 Task: Create a rule when a start date Less than 1 hours from now is set on a card by anyone.
Action: Mouse moved to (1029, 100)
Screenshot: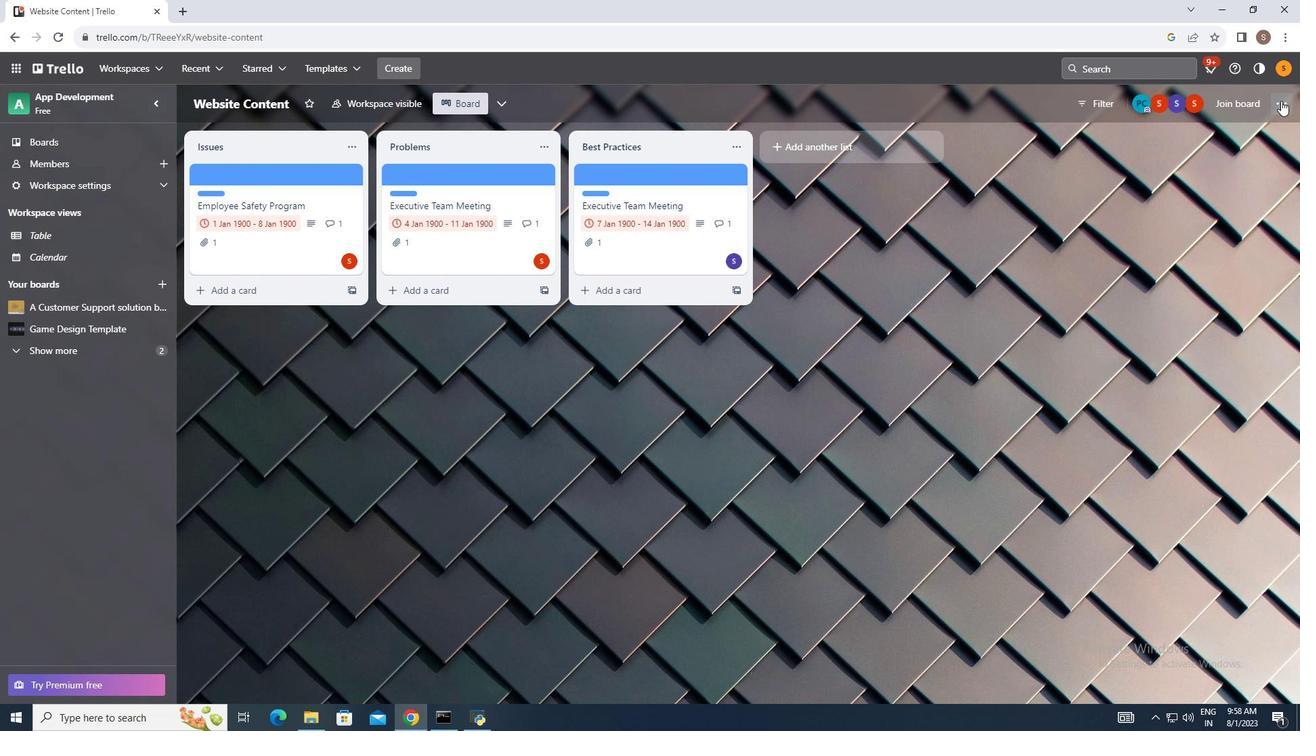 
Action: Mouse pressed left at (1029, 100)
Screenshot: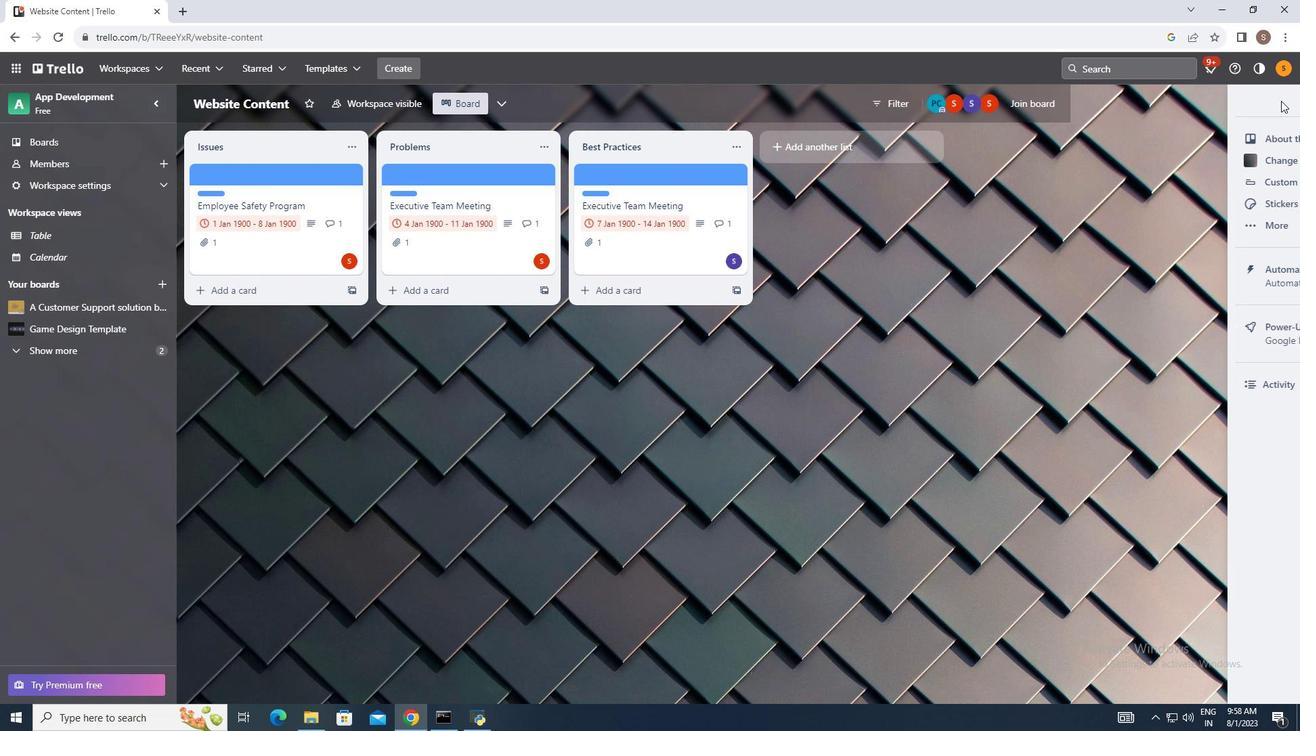 
Action: Mouse moved to (967, 264)
Screenshot: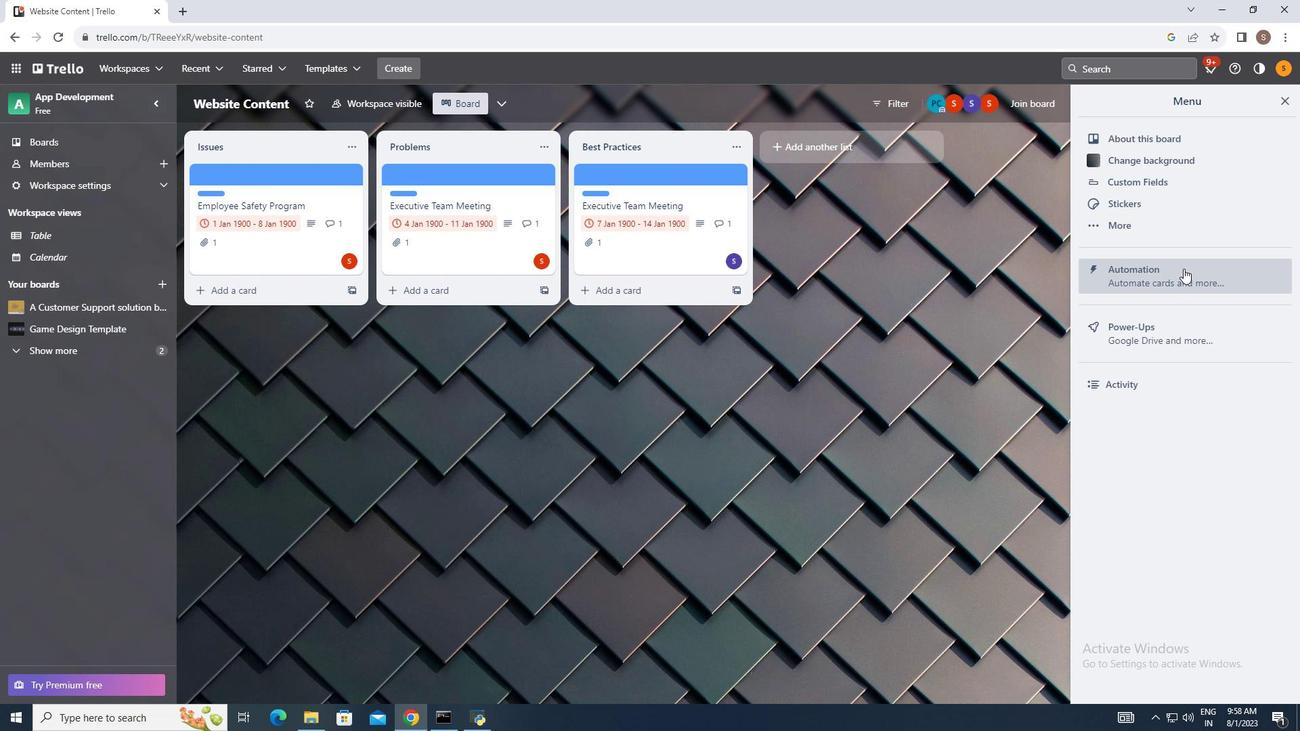
Action: Mouse pressed left at (967, 264)
Screenshot: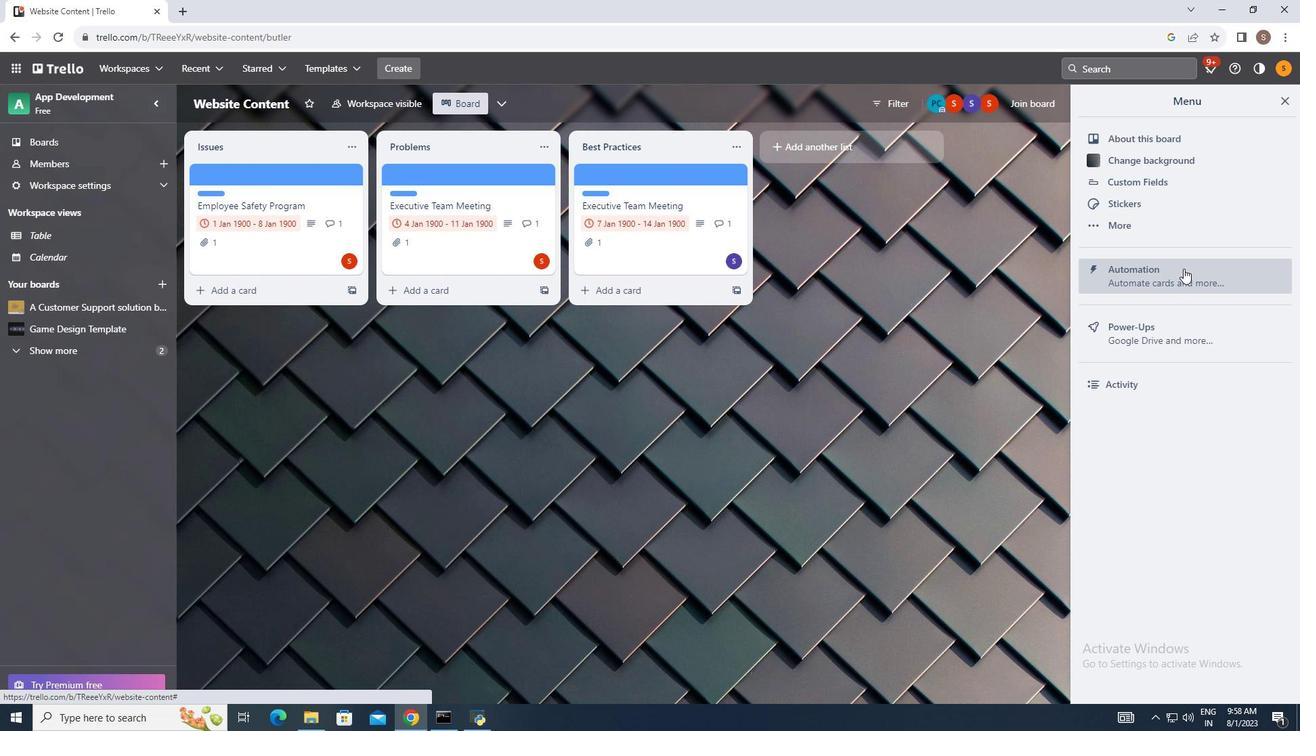 
Action: Mouse moved to (369, 218)
Screenshot: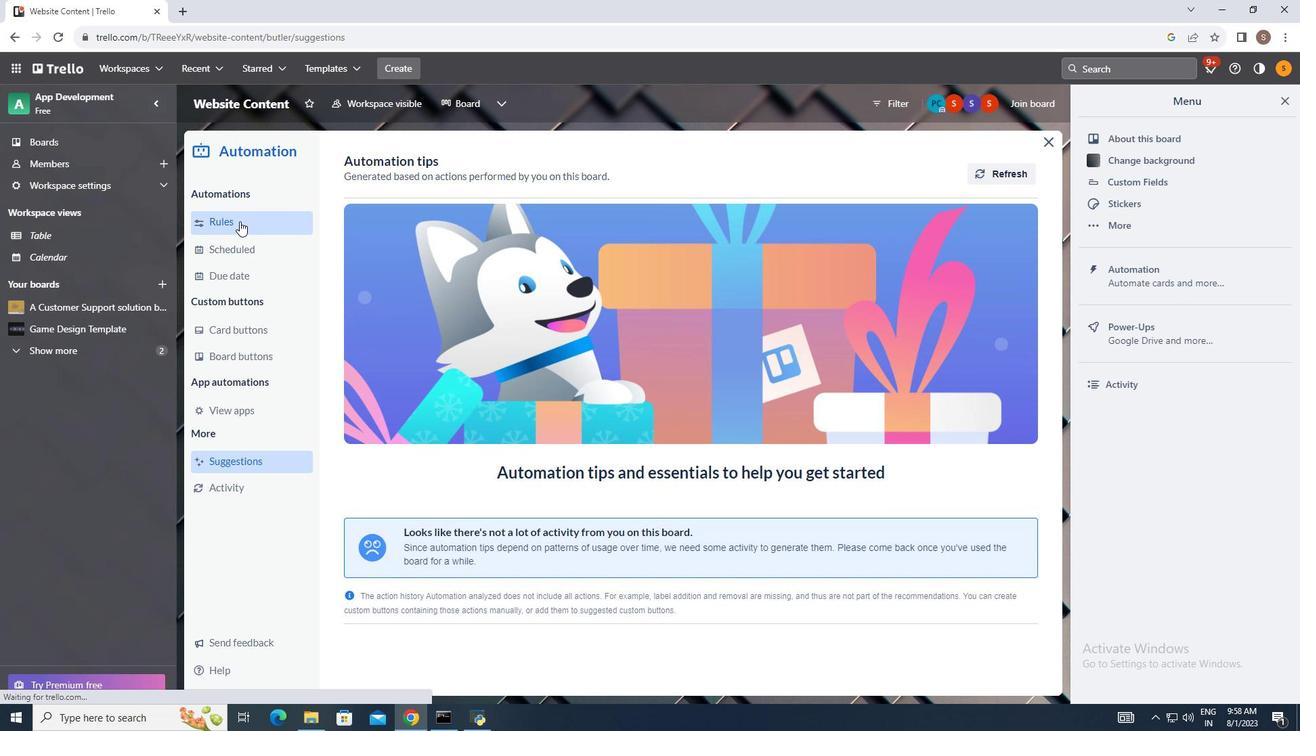 
Action: Mouse pressed left at (369, 218)
Screenshot: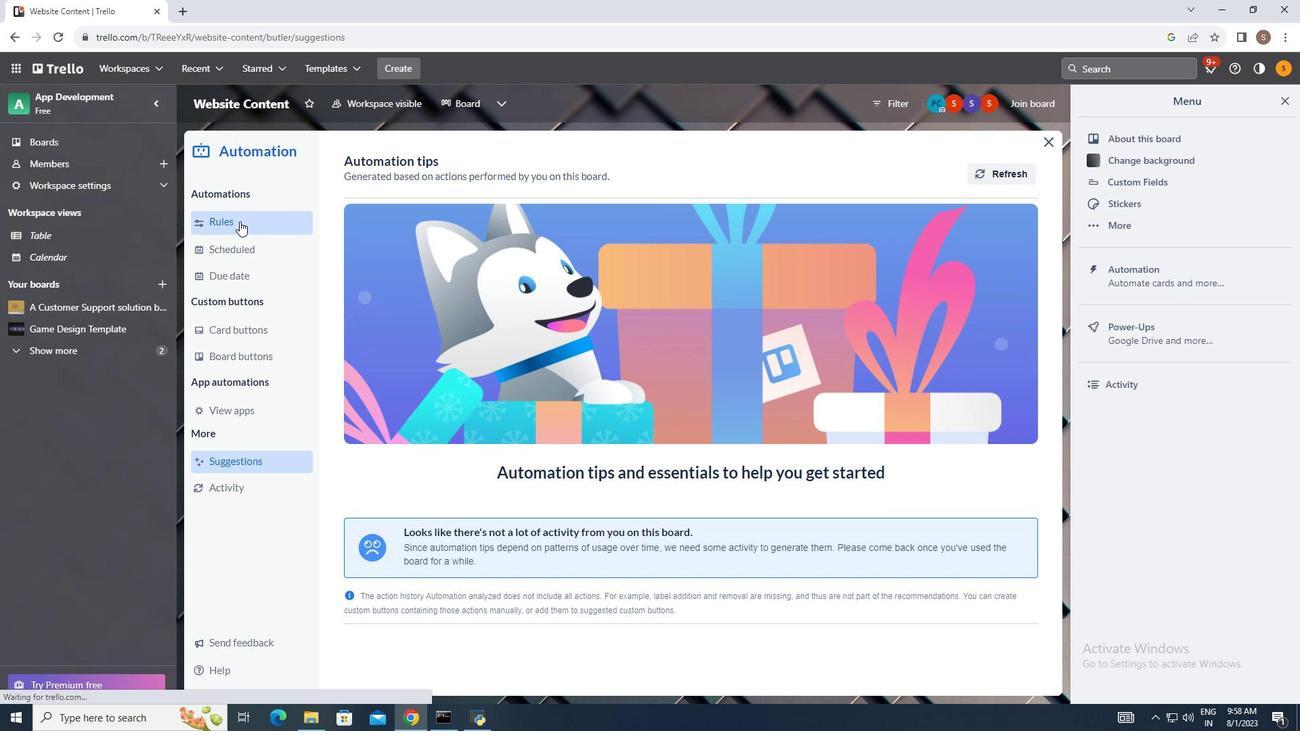 
Action: Mouse moved to (789, 159)
Screenshot: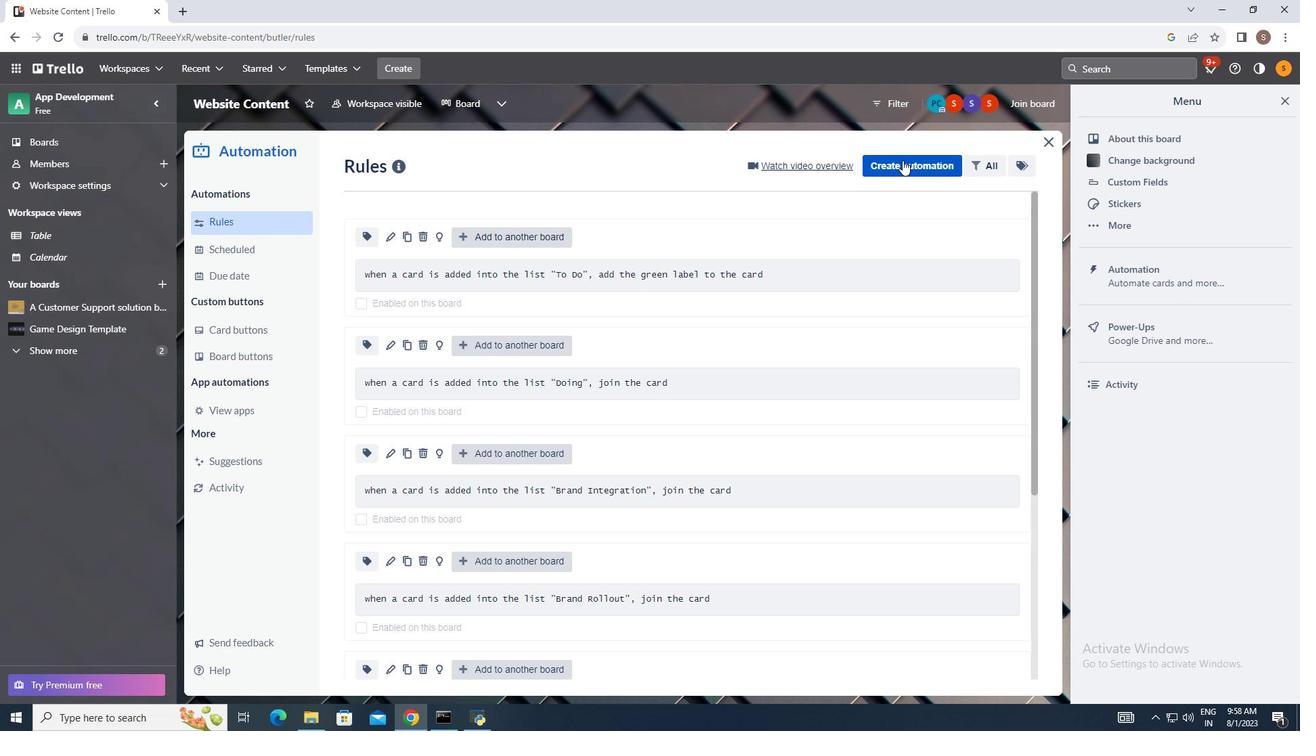 
Action: Mouse pressed left at (789, 159)
Screenshot: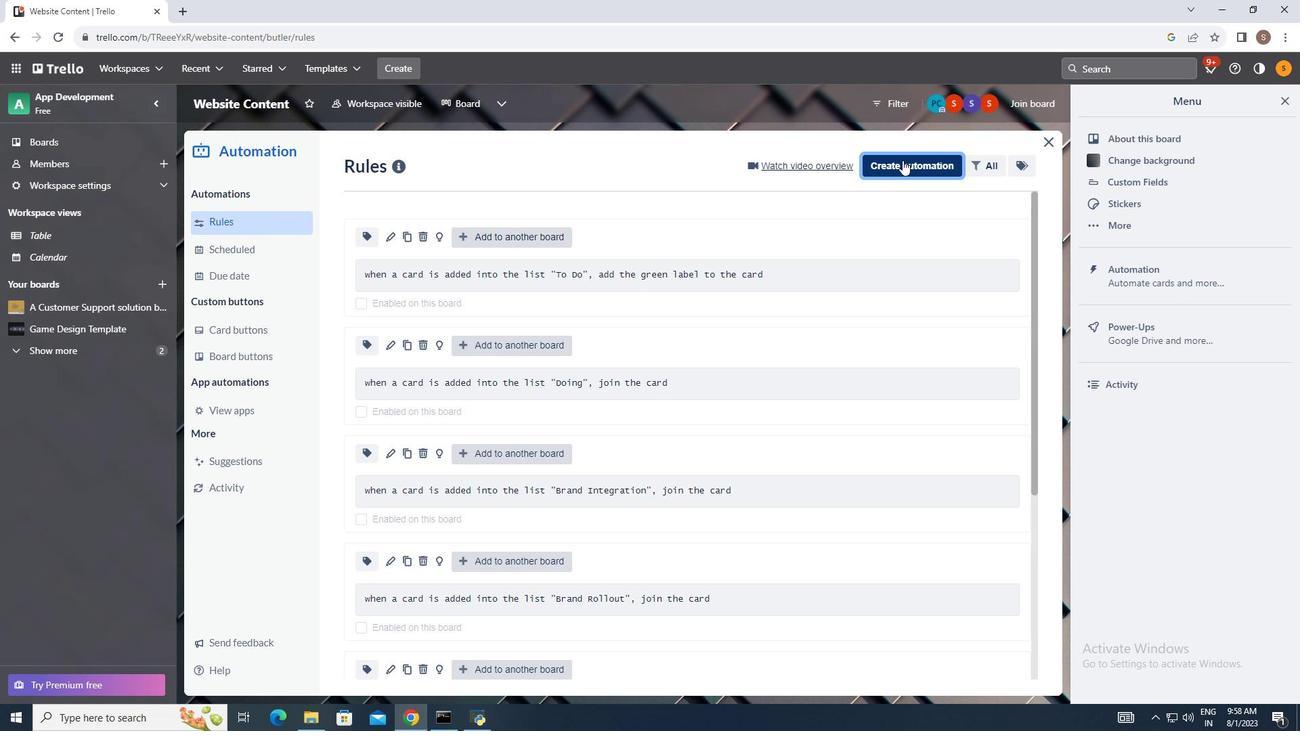 
Action: Mouse moved to (637, 294)
Screenshot: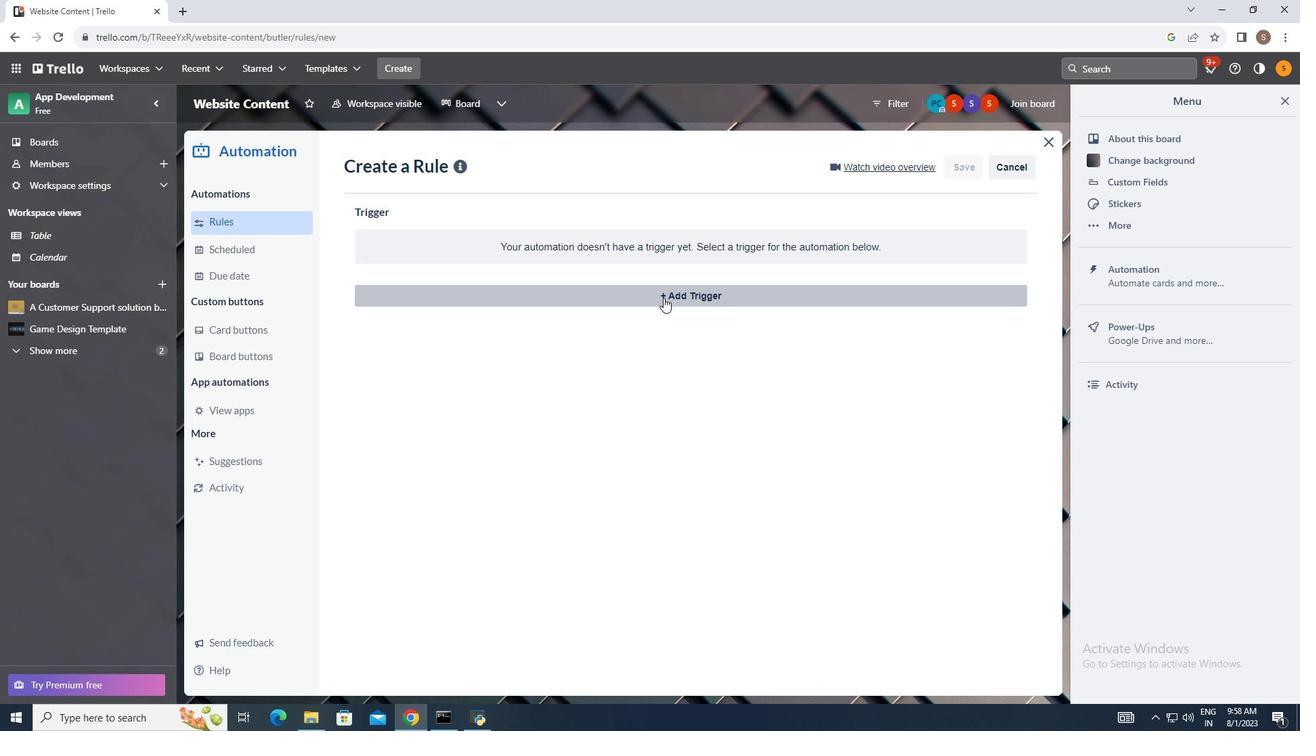 
Action: Mouse pressed left at (637, 294)
Screenshot: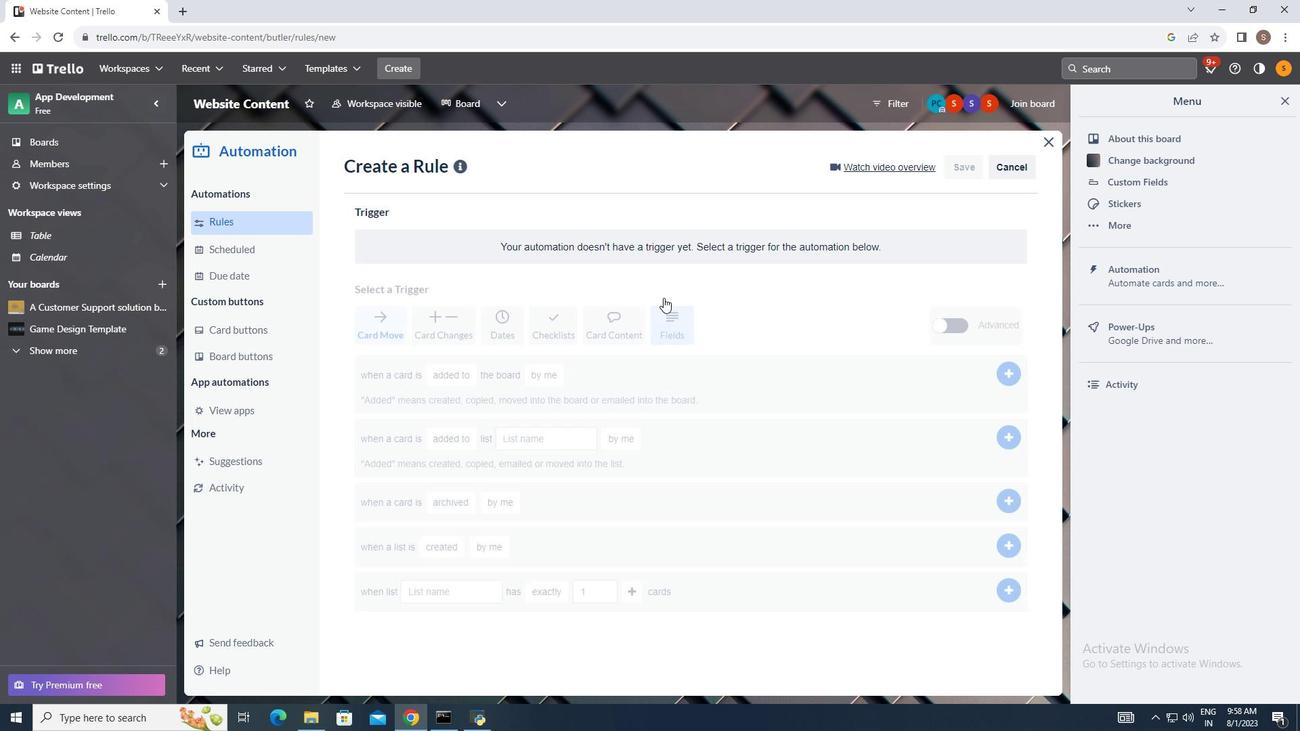 
Action: Mouse moved to (542, 334)
Screenshot: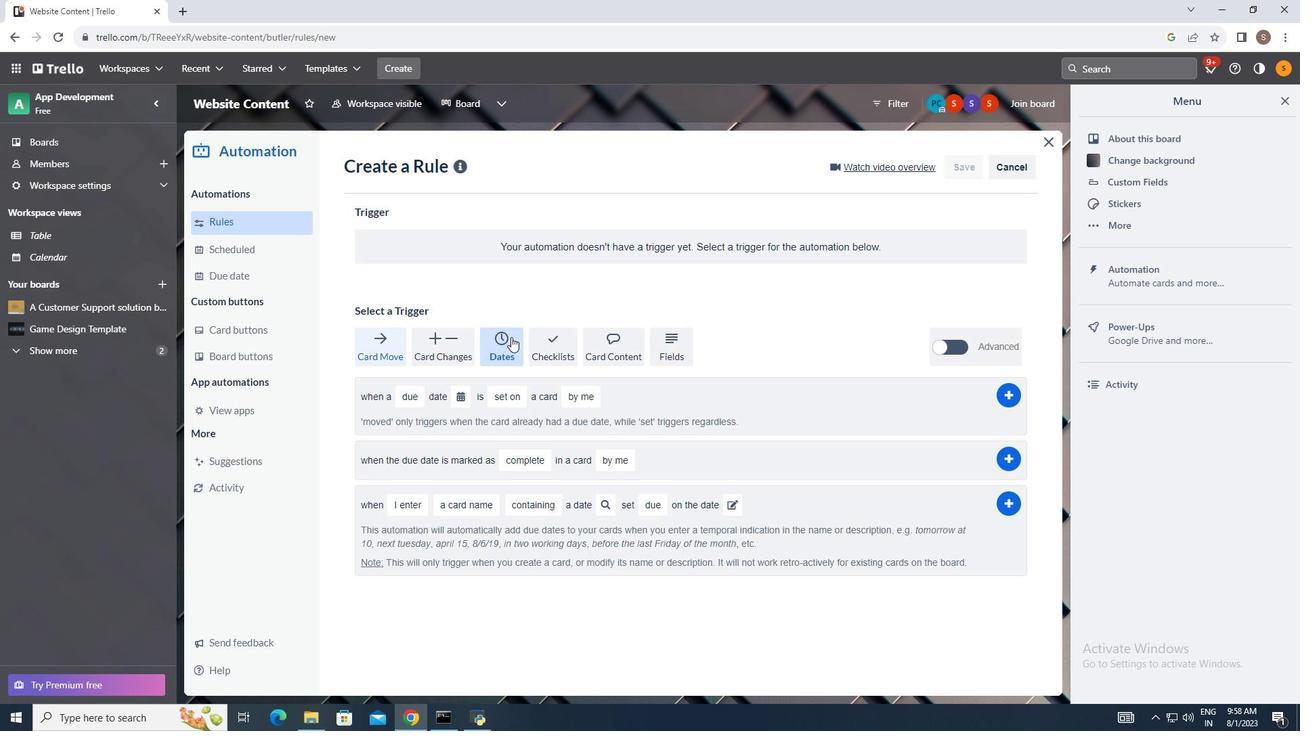 
Action: Mouse pressed left at (542, 334)
Screenshot: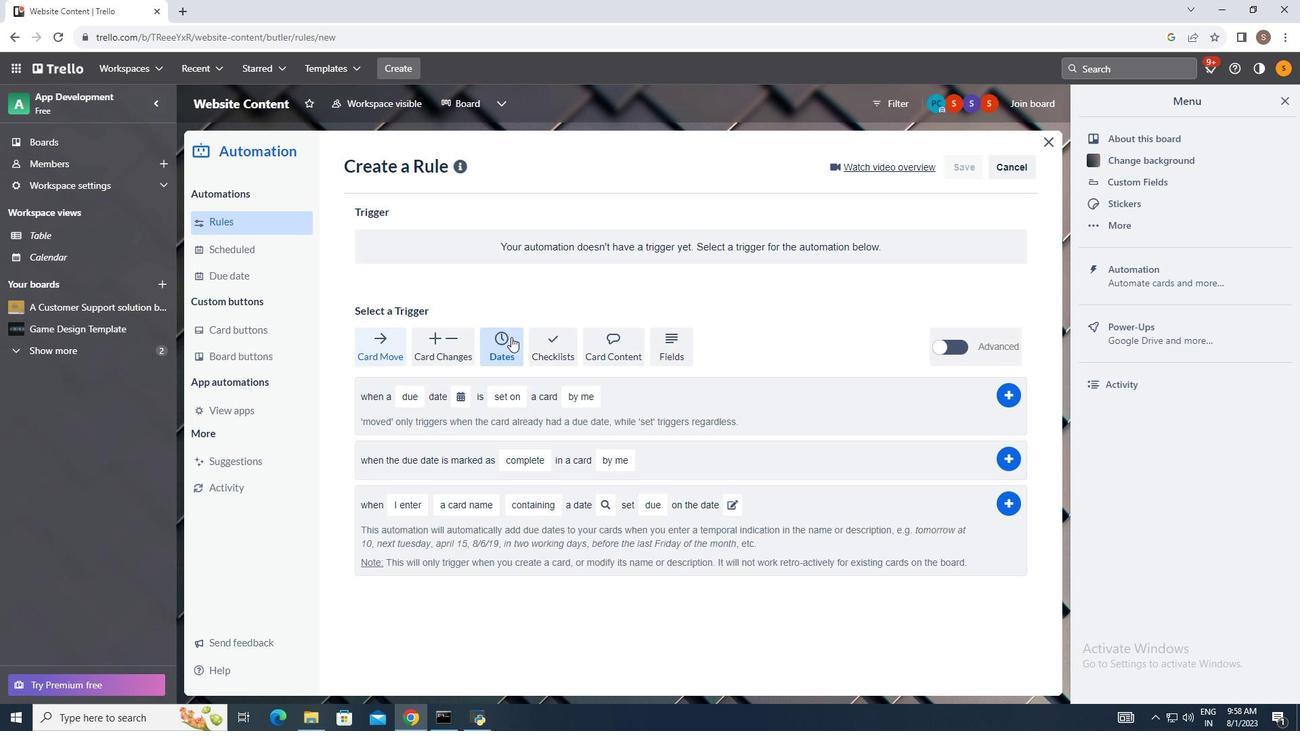 
Action: Mouse moved to (481, 383)
Screenshot: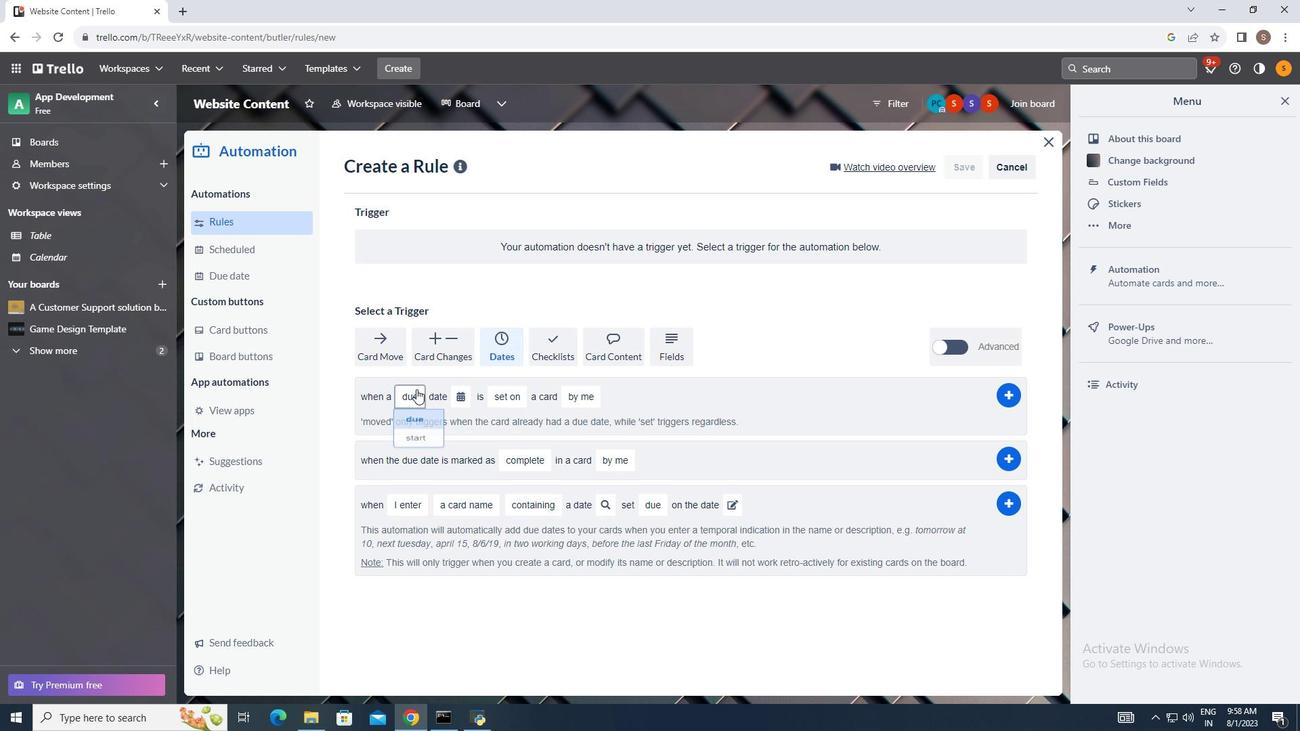 
Action: Mouse pressed left at (481, 383)
Screenshot: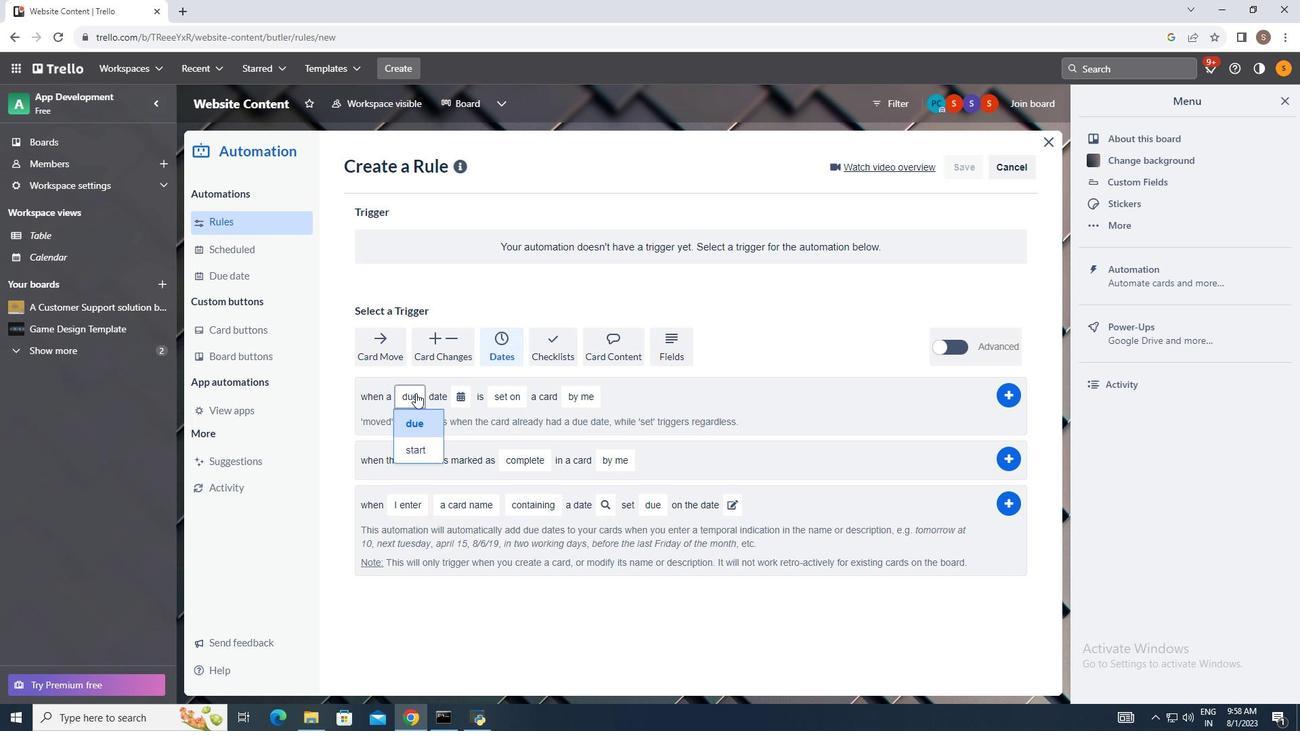 
Action: Mouse moved to (481, 439)
Screenshot: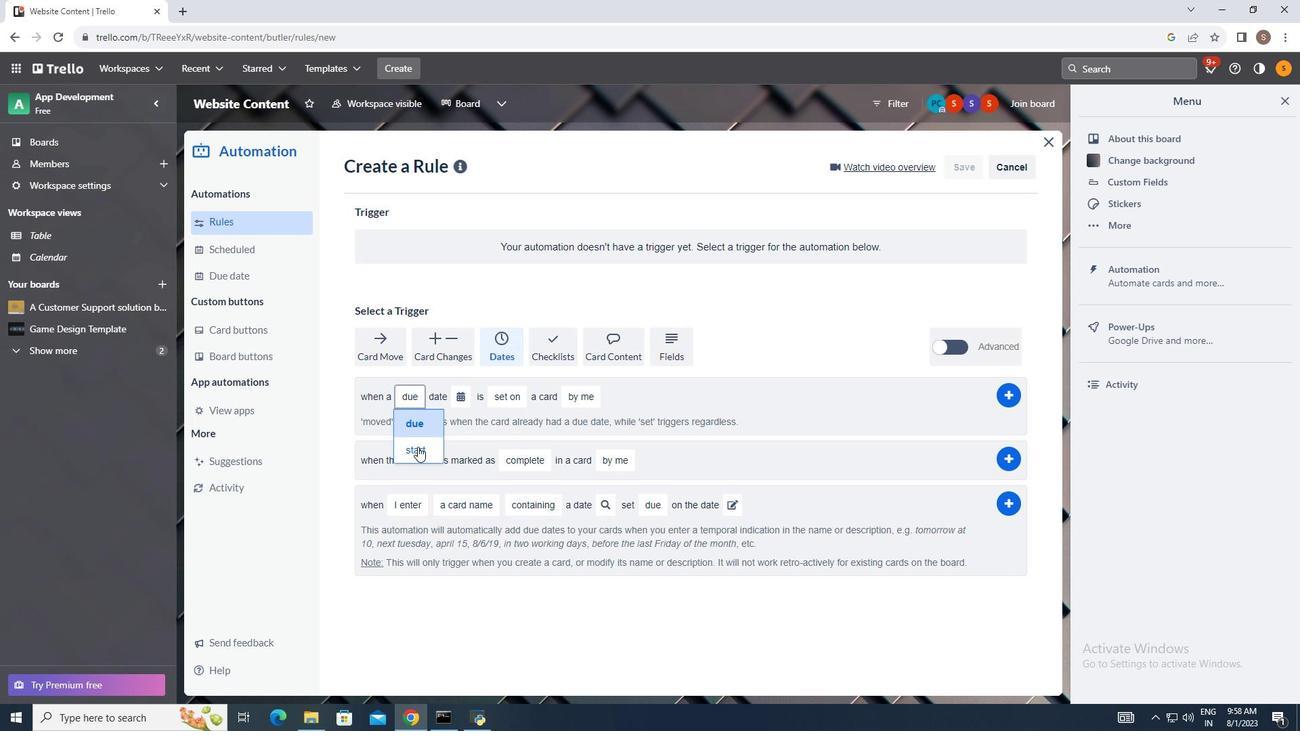 
Action: Mouse pressed left at (481, 439)
Screenshot: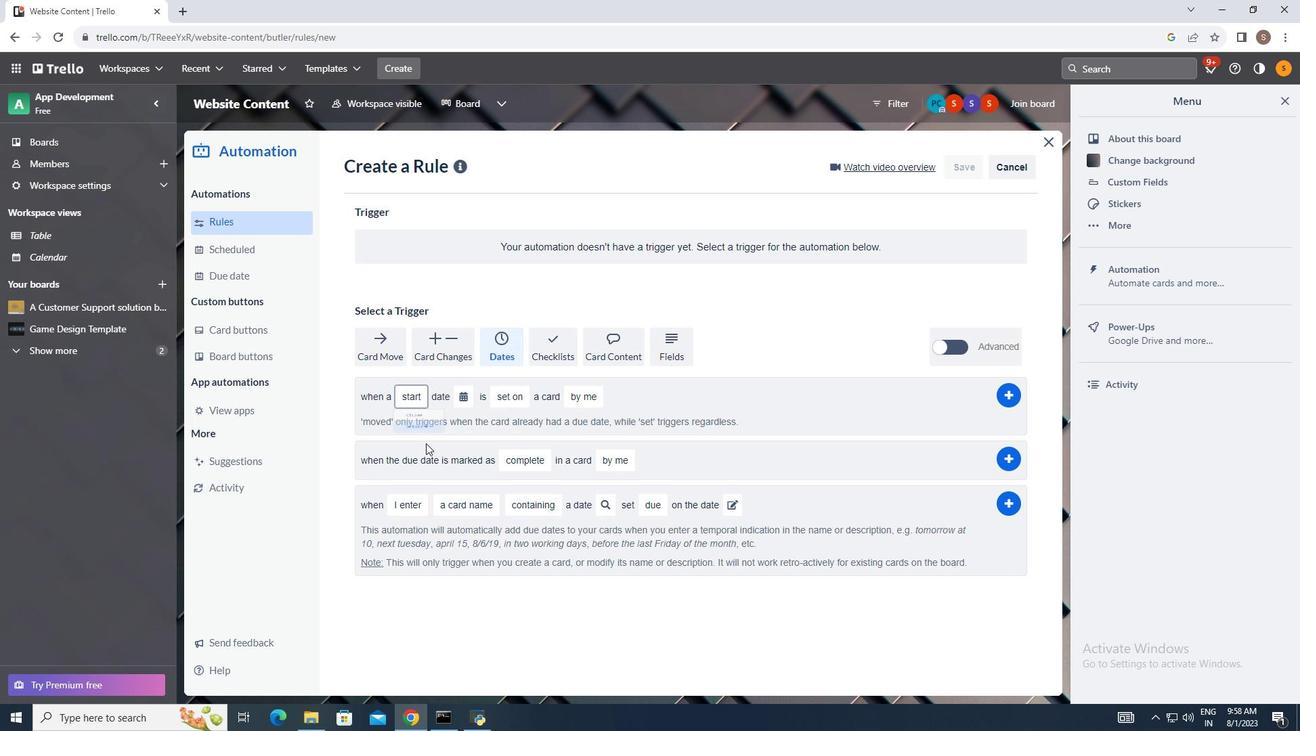 
Action: Mouse moved to (511, 388)
Screenshot: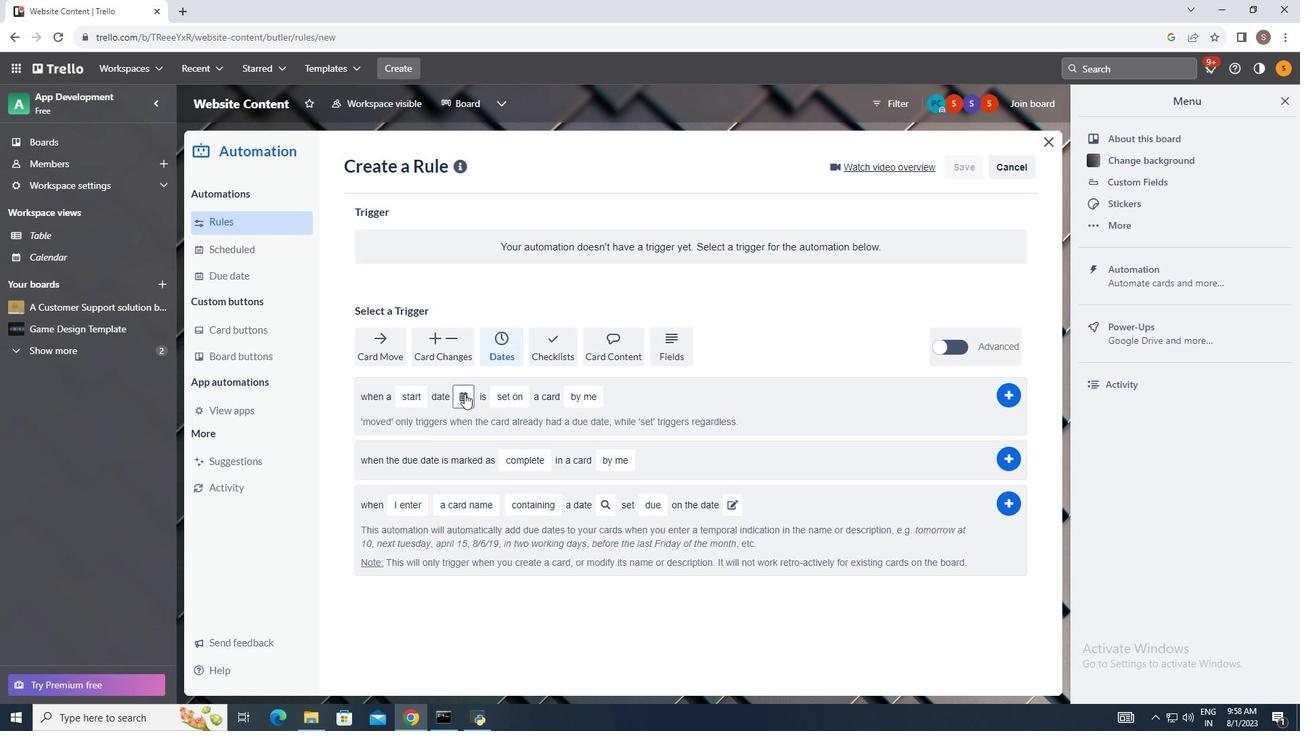 
Action: Mouse pressed left at (511, 388)
Screenshot: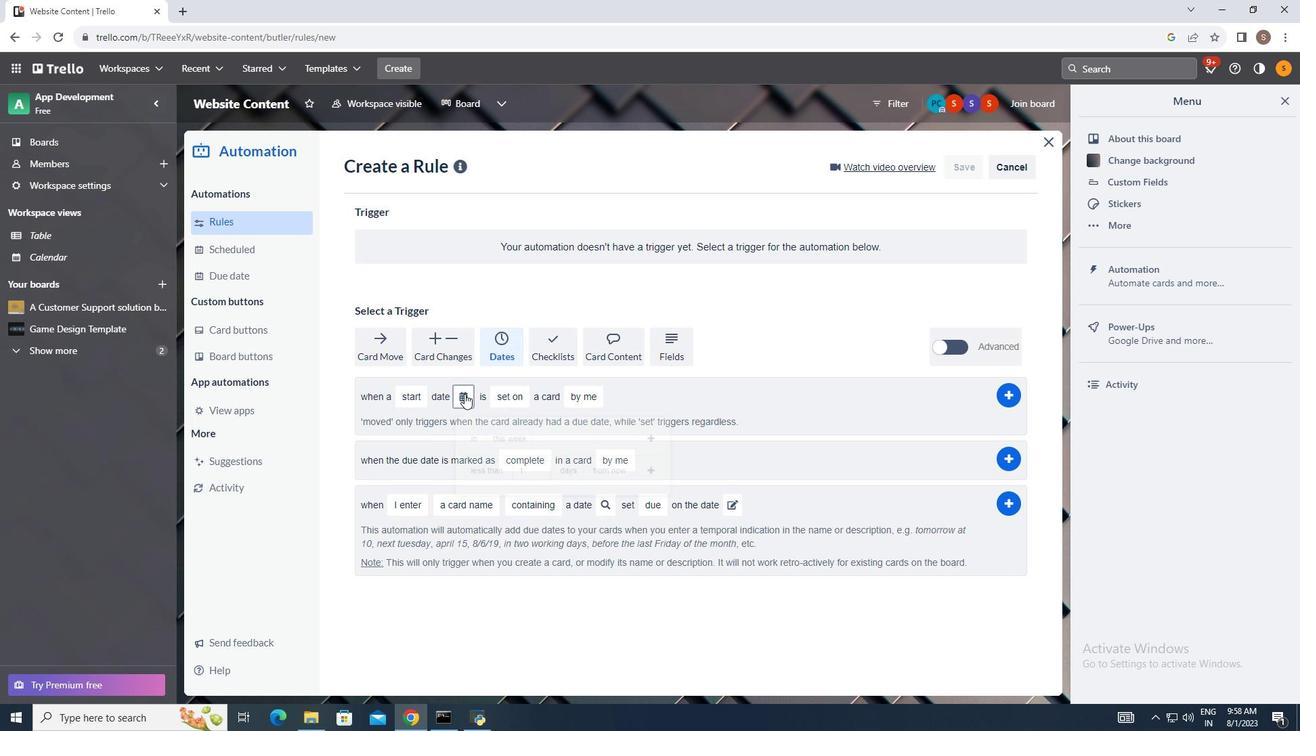 
Action: Mouse moved to (523, 472)
Screenshot: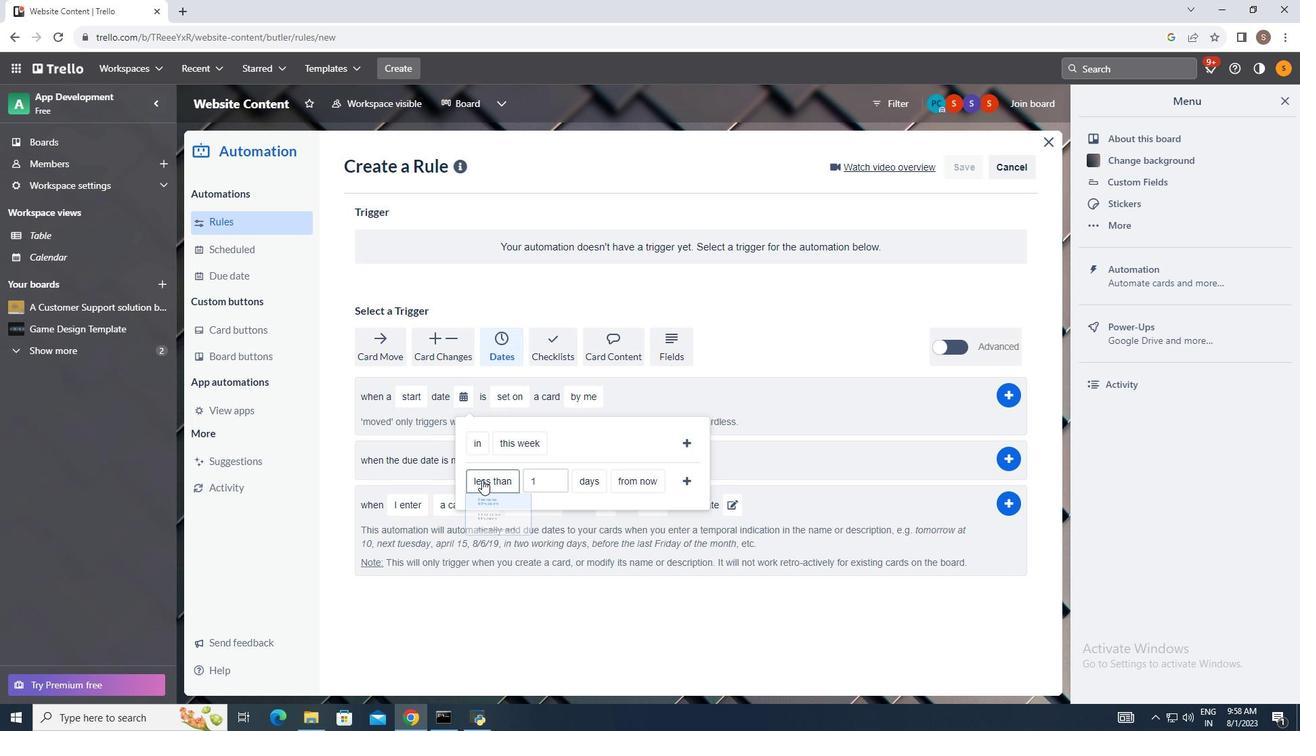 
Action: Mouse pressed left at (523, 472)
Screenshot: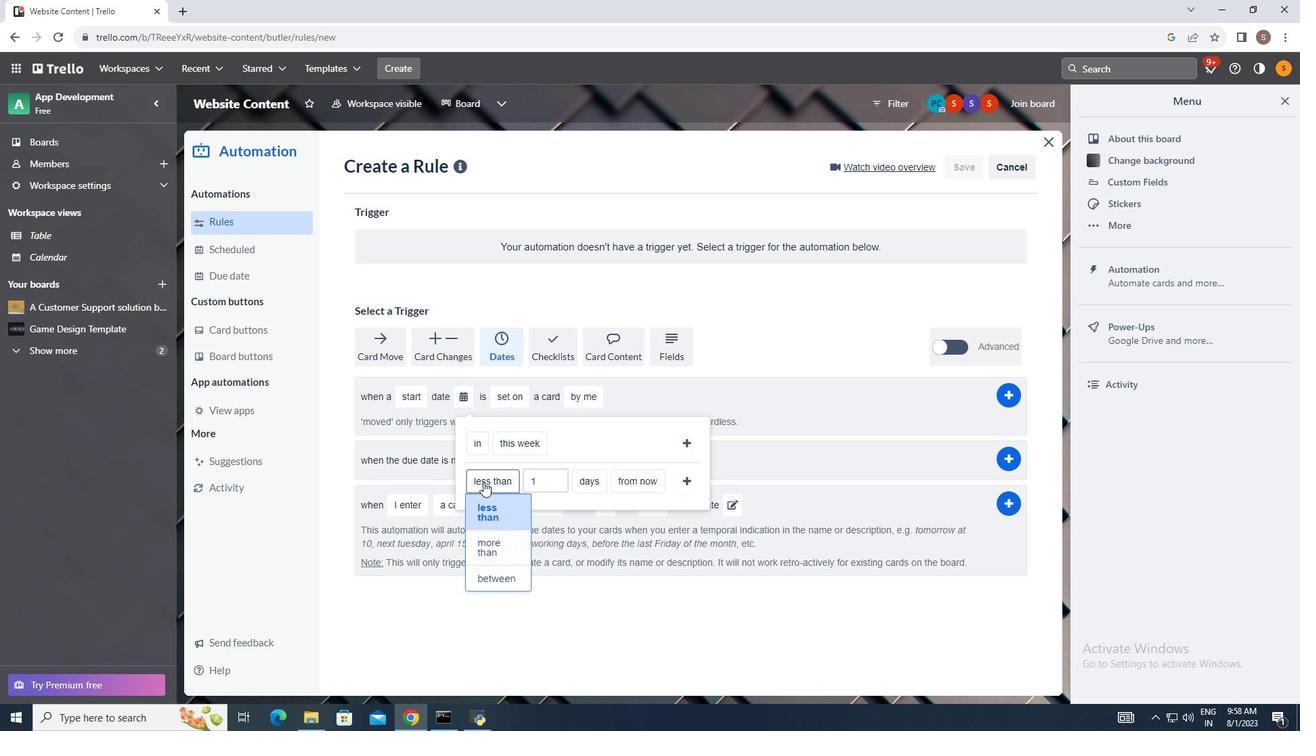 
Action: Mouse moved to (532, 500)
Screenshot: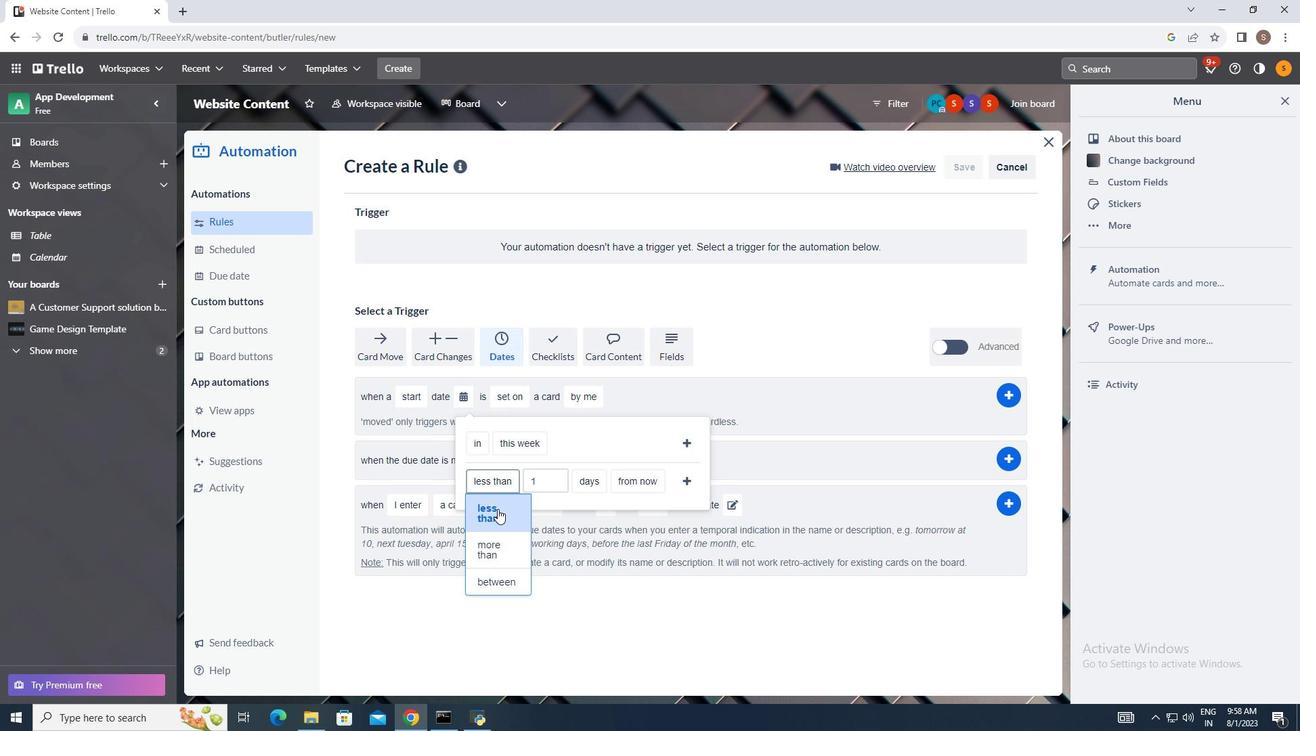 
Action: Mouse pressed left at (532, 500)
Screenshot: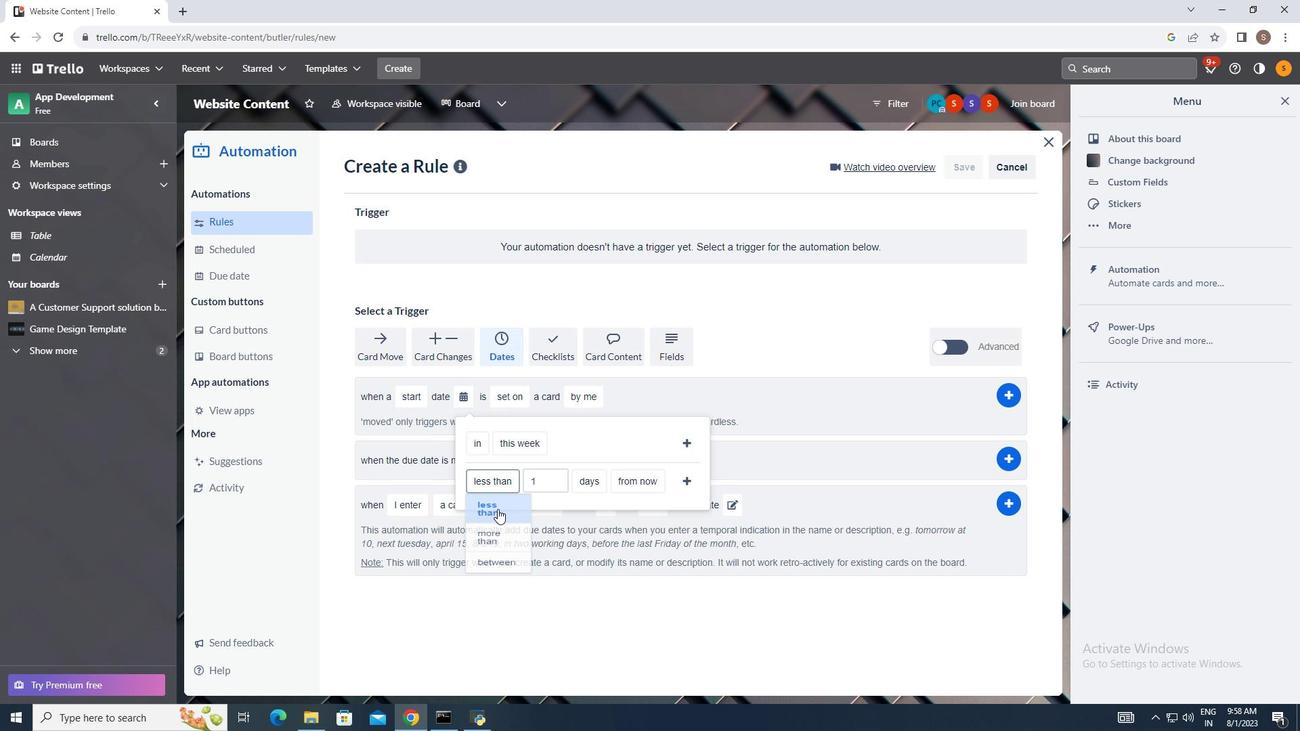 
Action: Mouse moved to (590, 474)
Screenshot: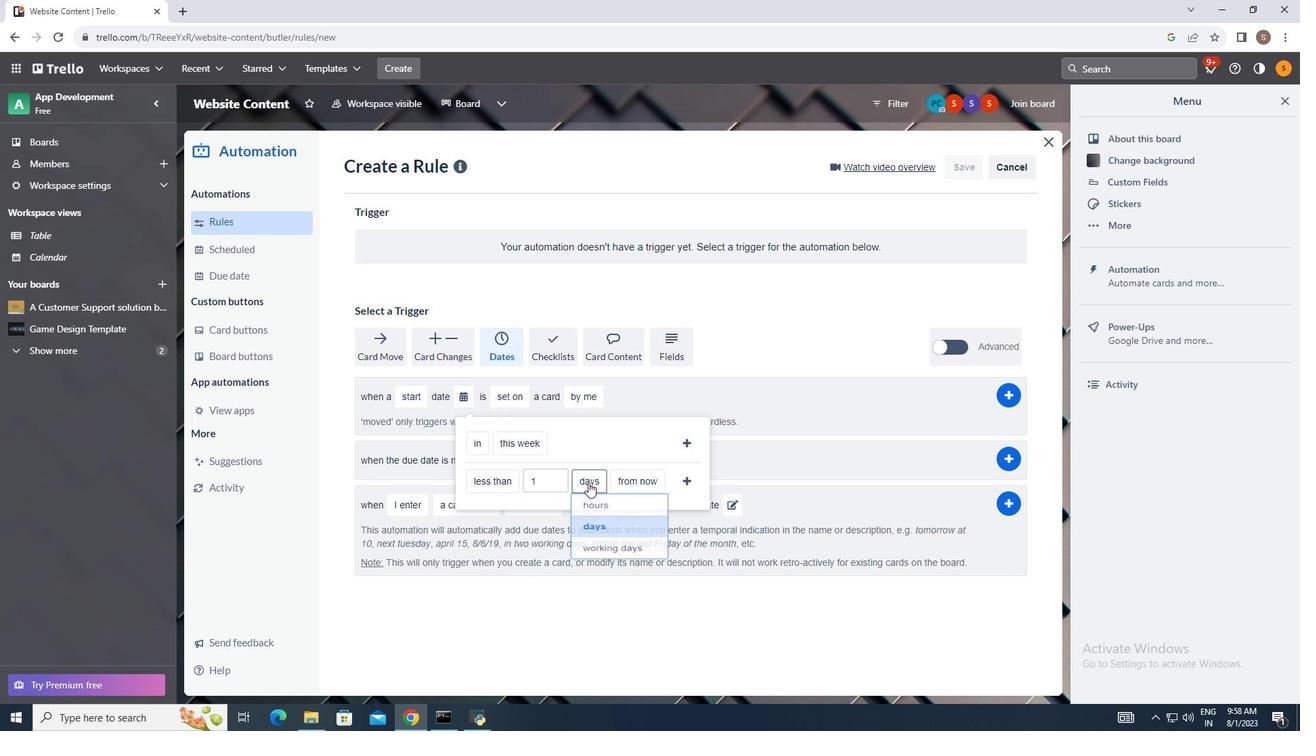 
Action: Mouse pressed left at (590, 474)
Screenshot: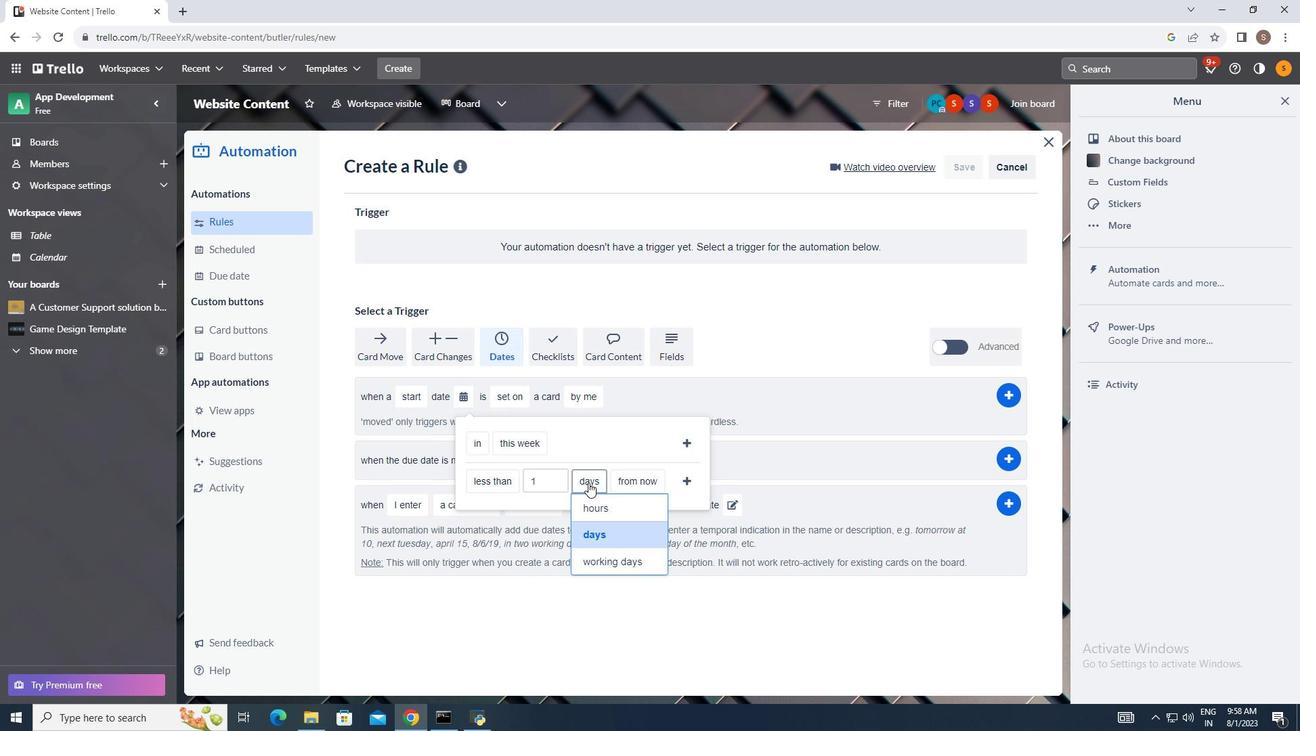 
Action: Mouse moved to (595, 493)
Screenshot: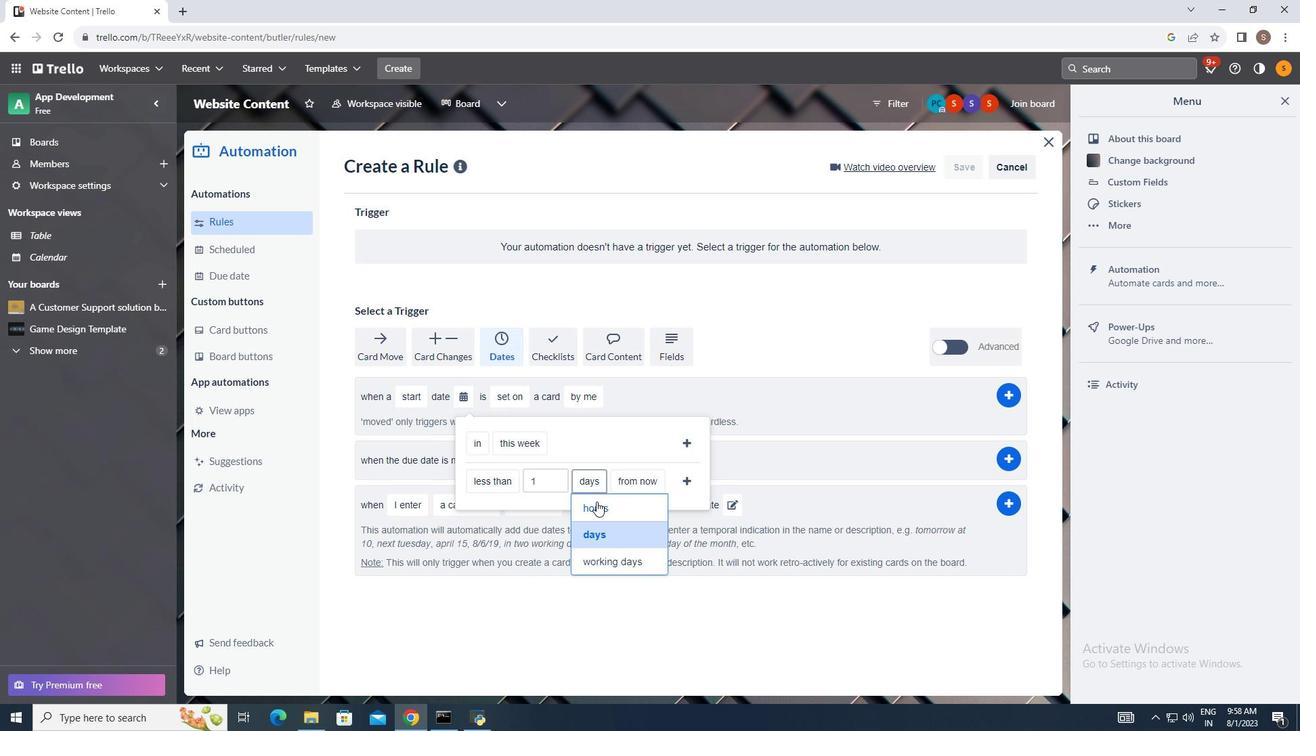 
Action: Mouse pressed left at (595, 493)
Screenshot: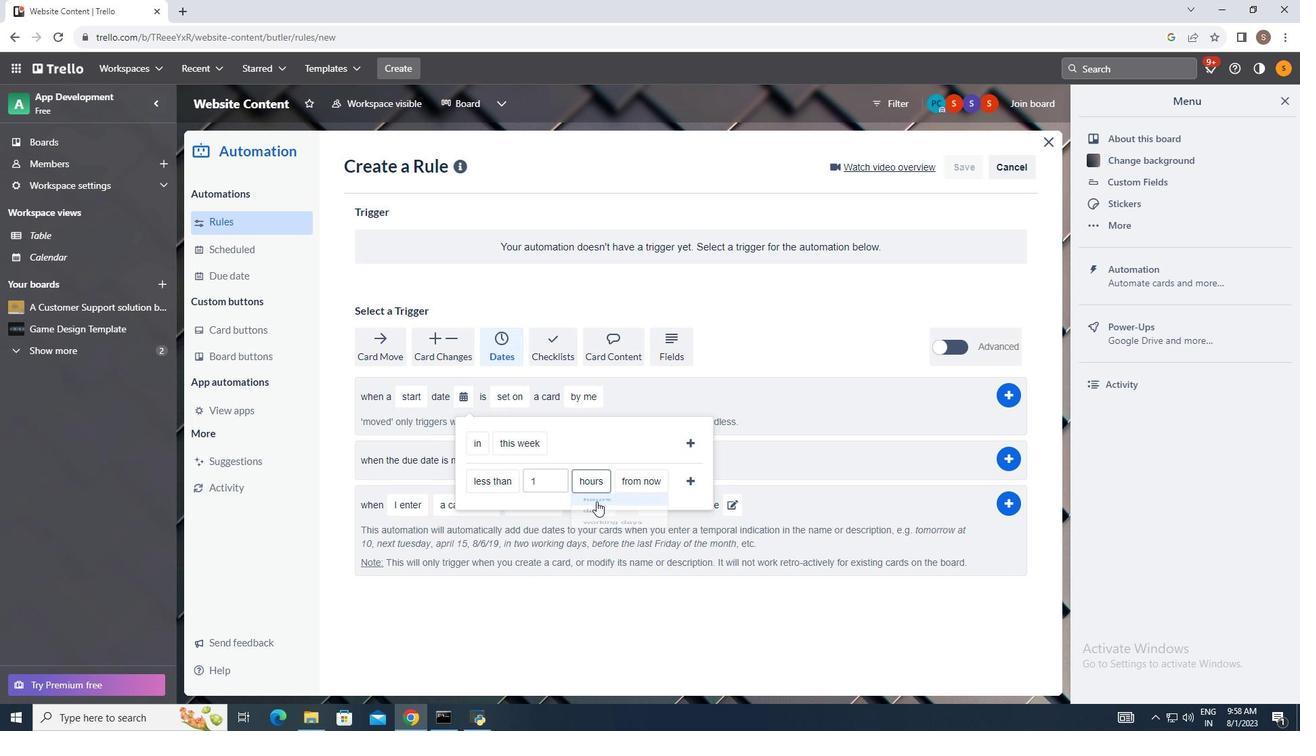 
Action: Mouse moved to (618, 474)
Screenshot: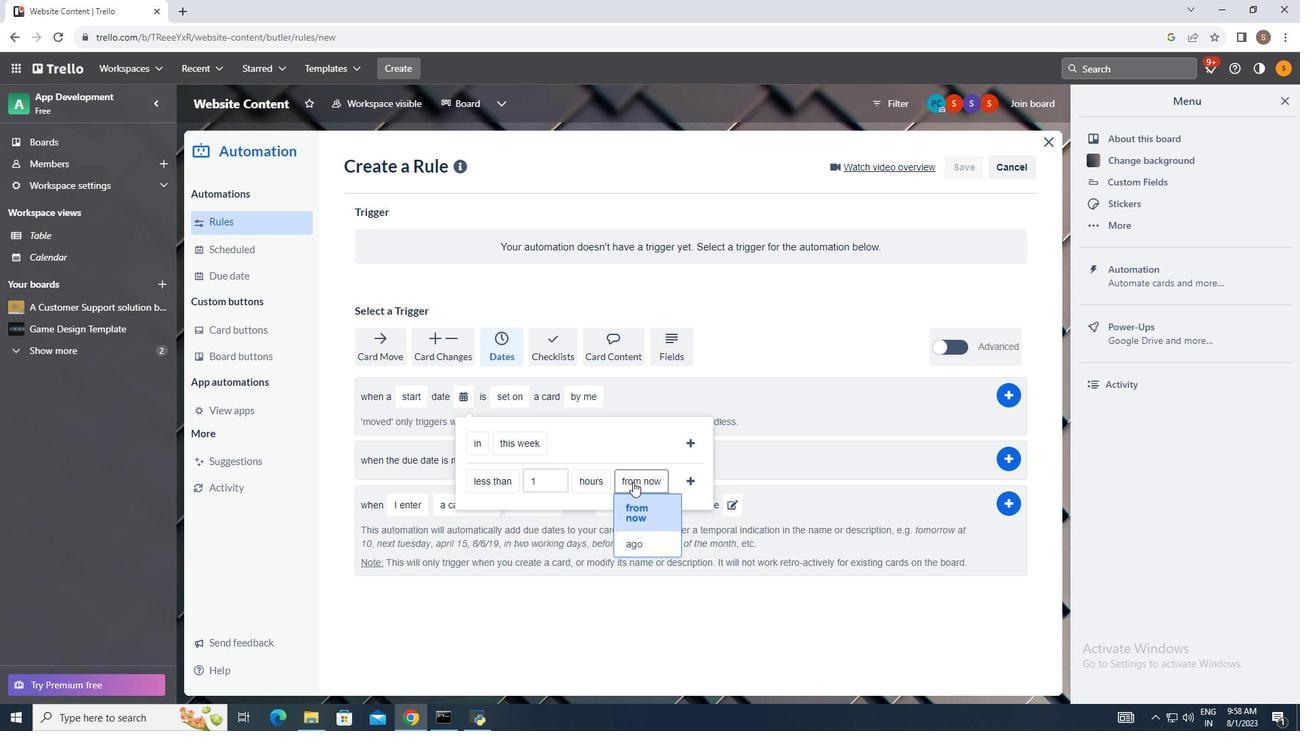 
Action: Mouse pressed left at (618, 474)
Screenshot: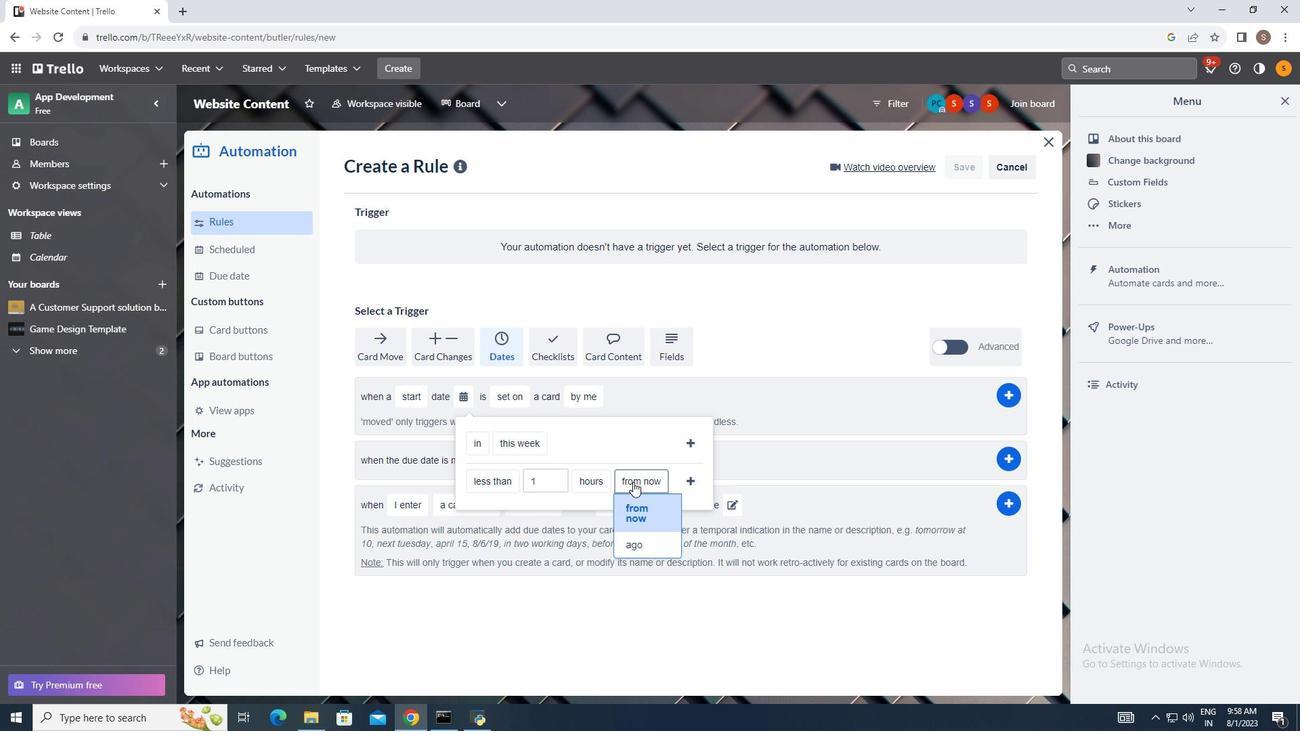 
Action: Mouse moved to (626, 498)
Screenshot: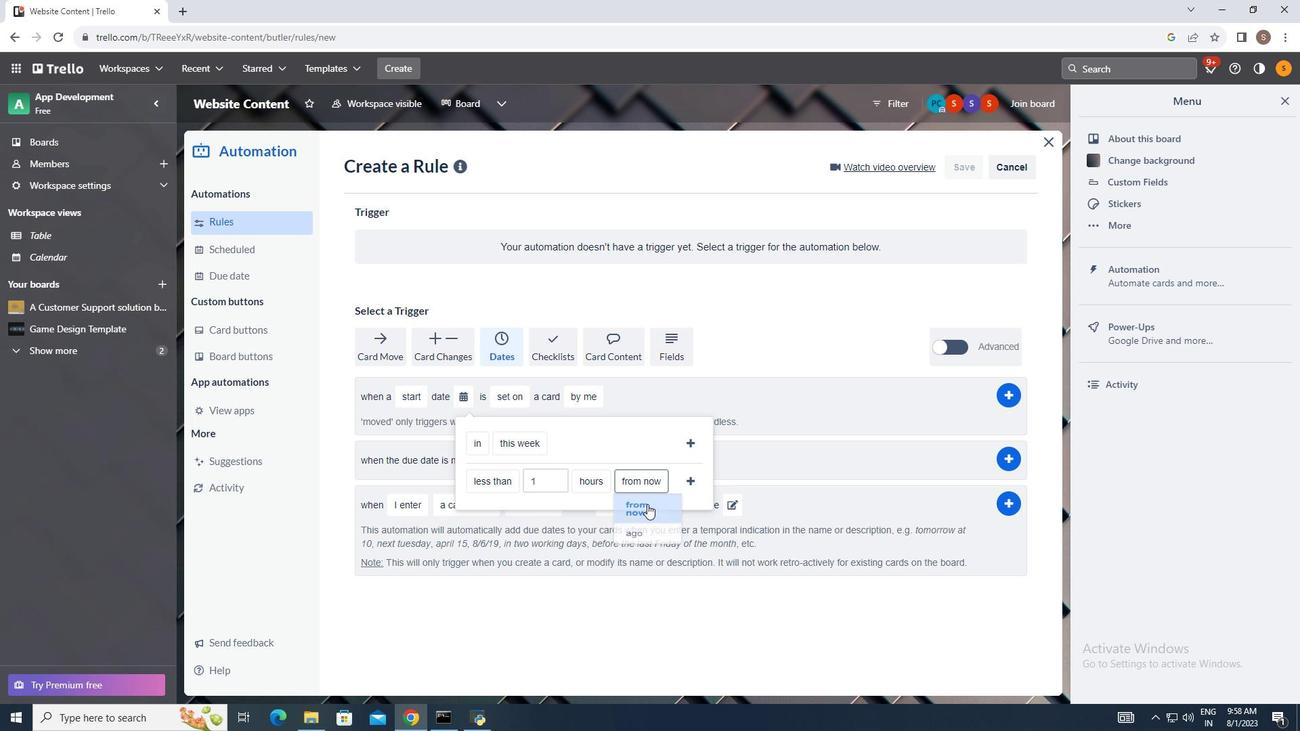 
Action: Mouse pressed left at (626, 498)
Screenshot: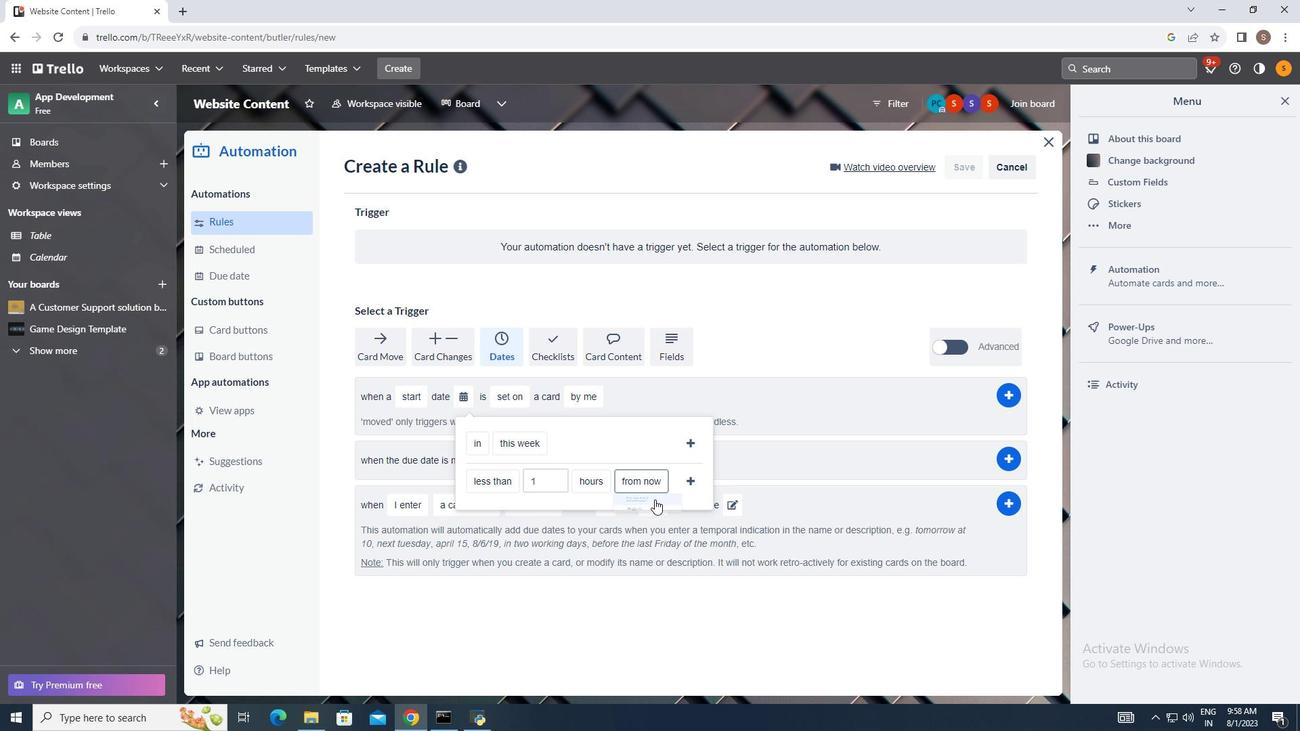 
Action: Mouse moved to (655, 473)
Screenshot: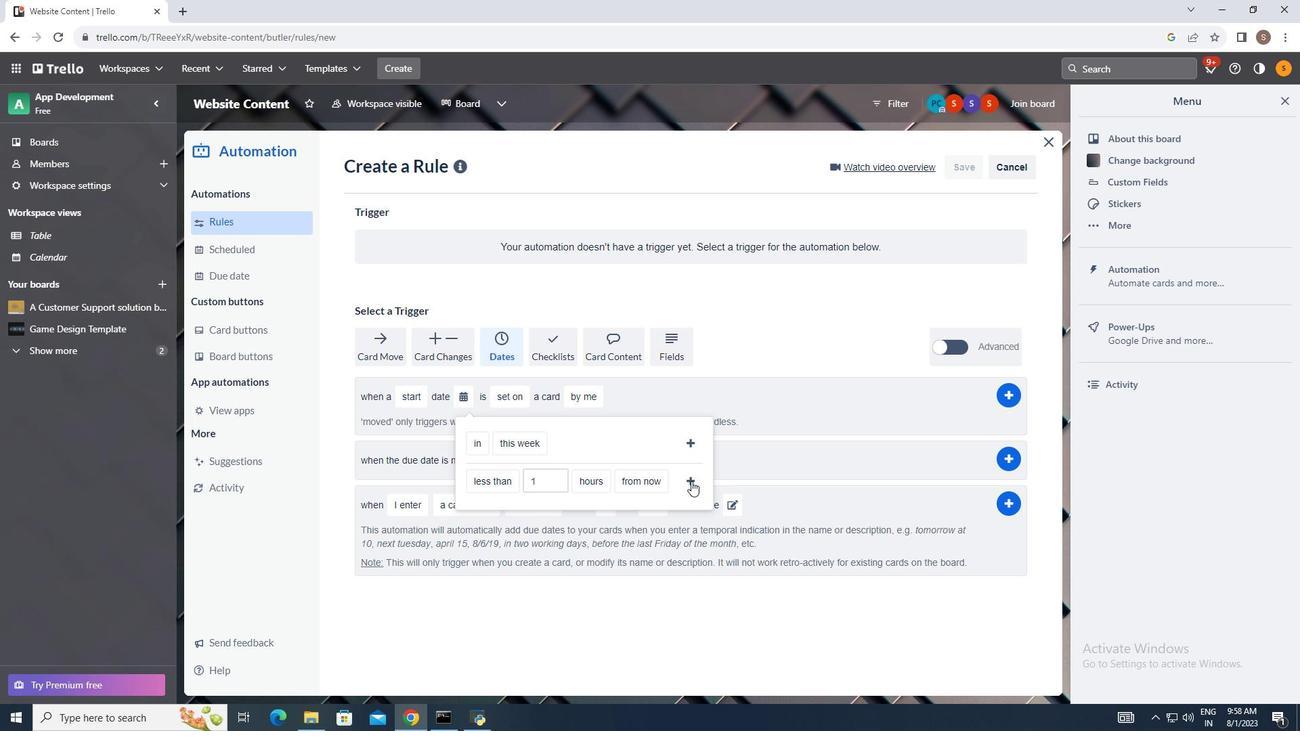 
Action: Mouse pressed left at (655, 473)
Screenshot: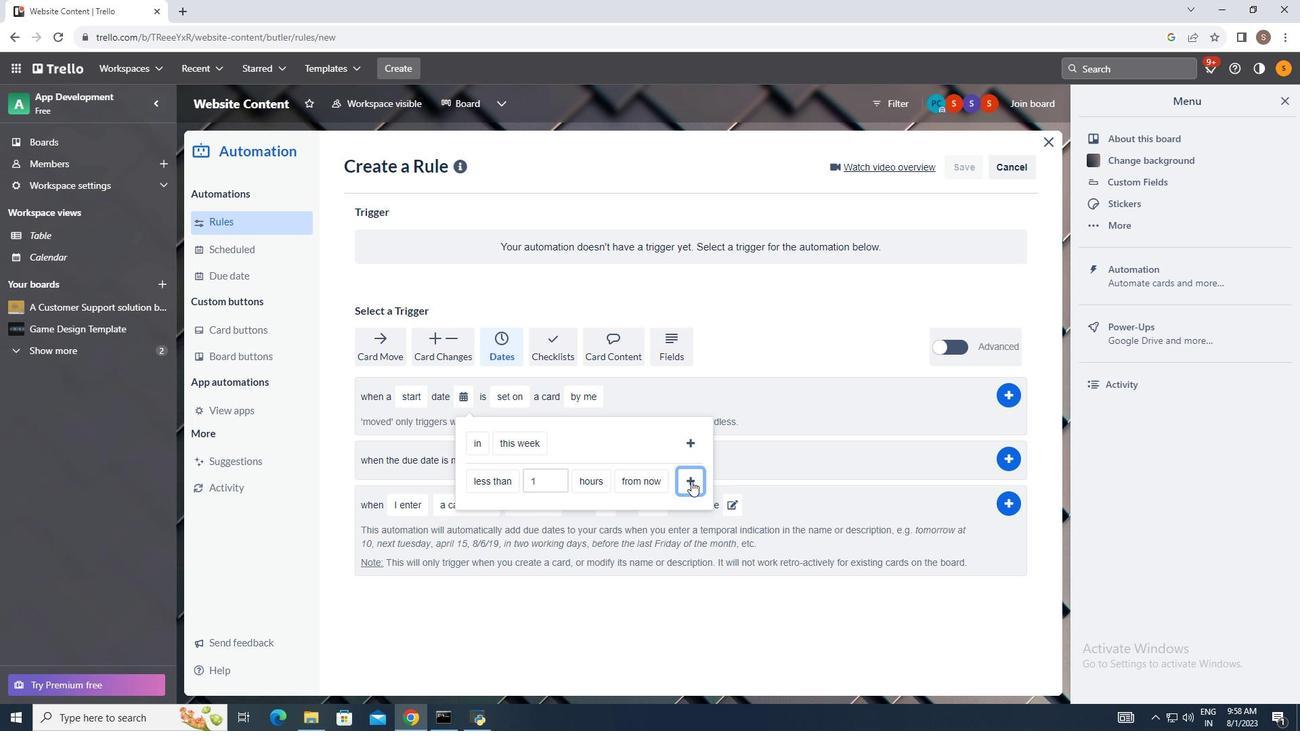 
Action: Mouse moved to (619, 390)
Screenshot: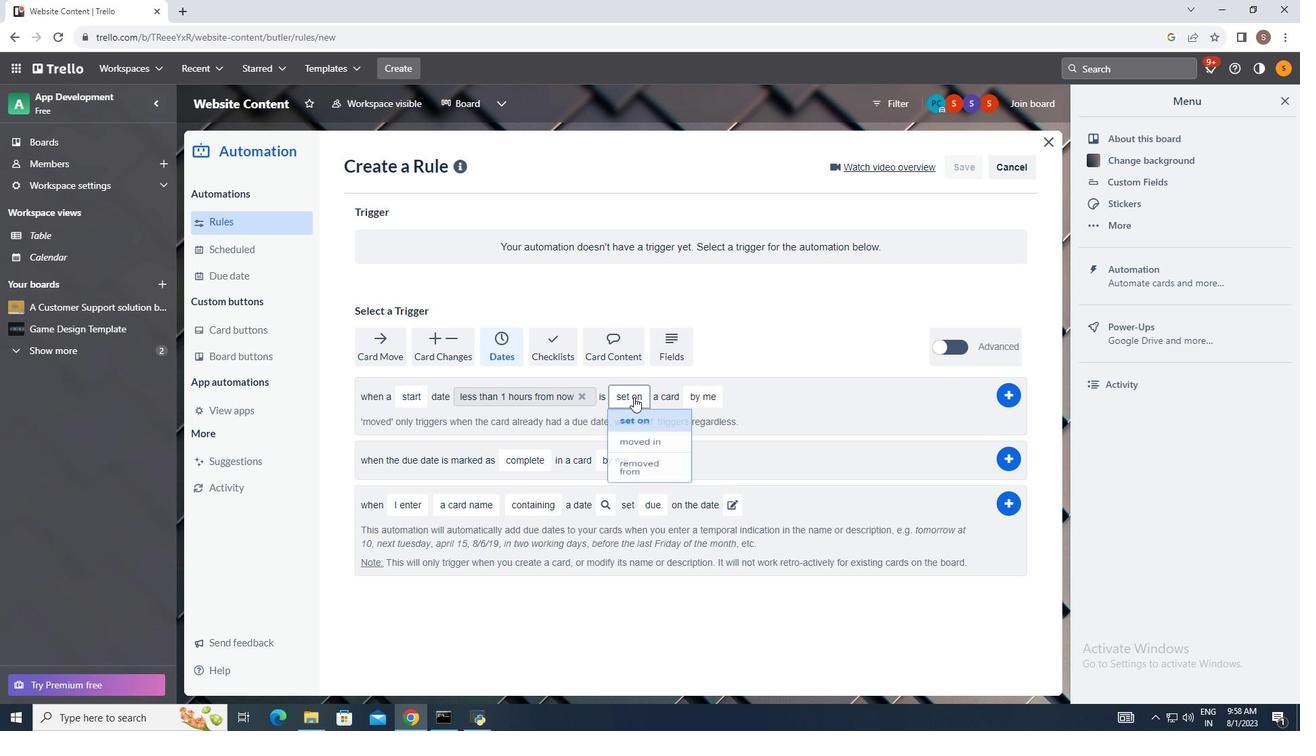 
Action: Mouse pressed left at (619, 390)
Screenshot: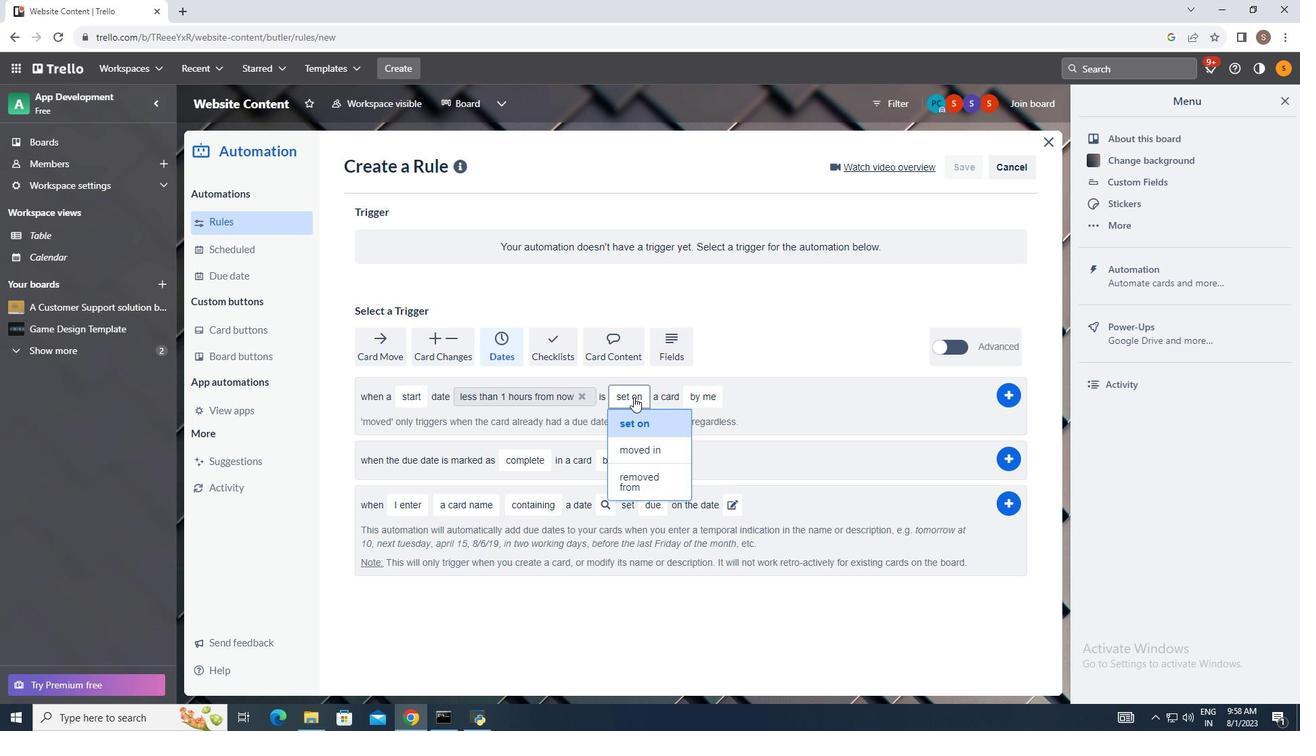 
Action: Mouse moved to (624, 420)
Screenshot: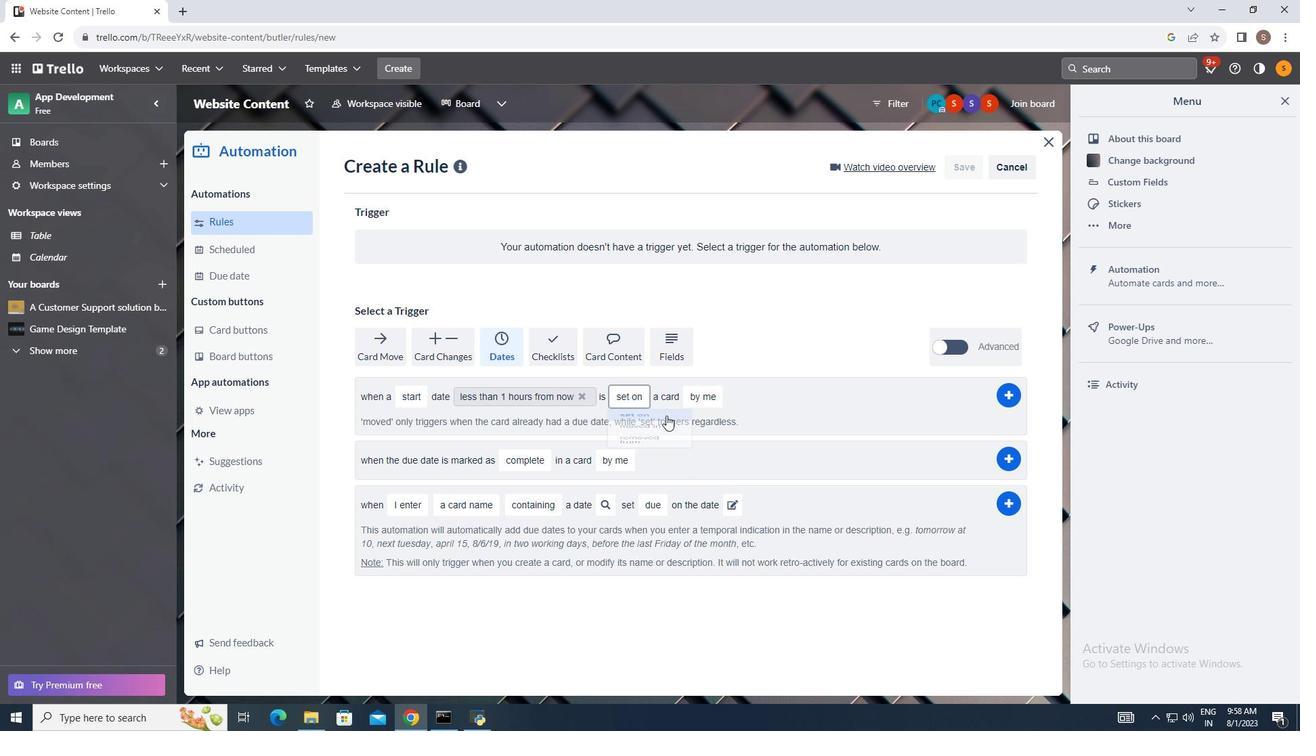 
Action: Mouse pressed left at (624, 420)
Screenshot: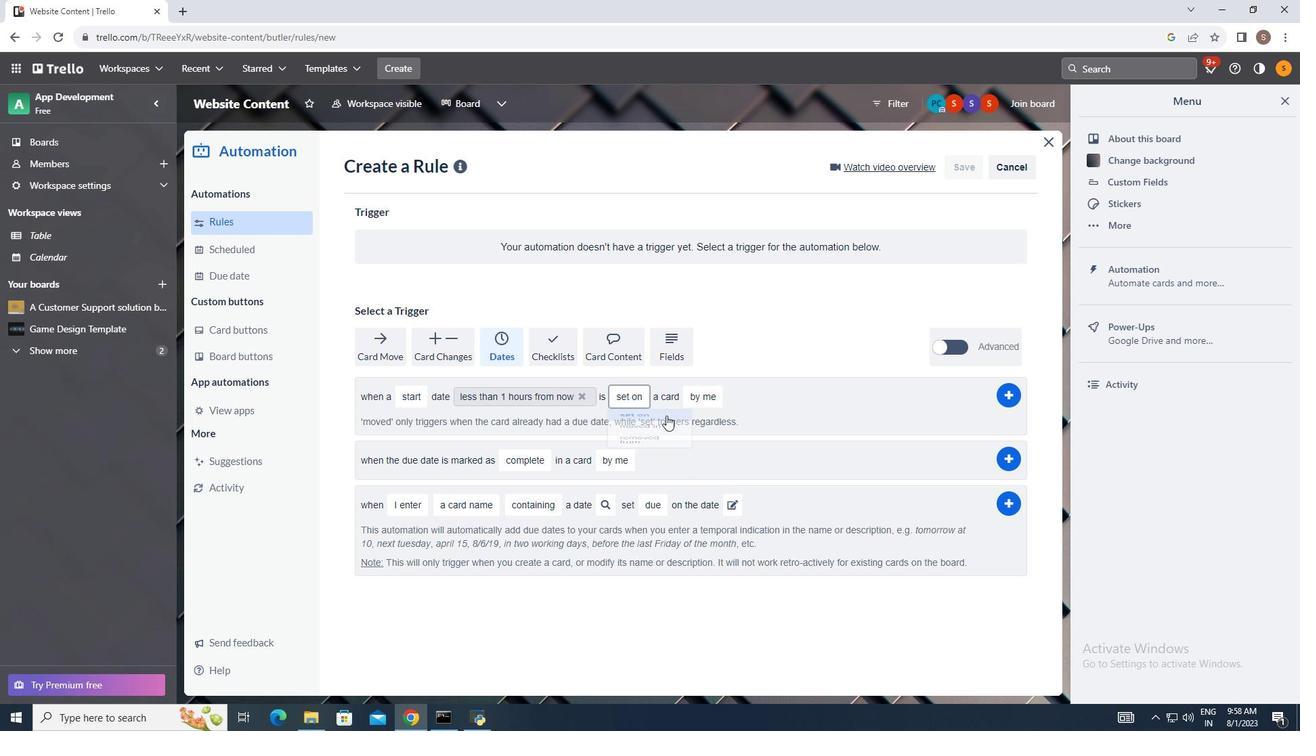 
Action: Mouse moved to (659, 386)
Screenshot: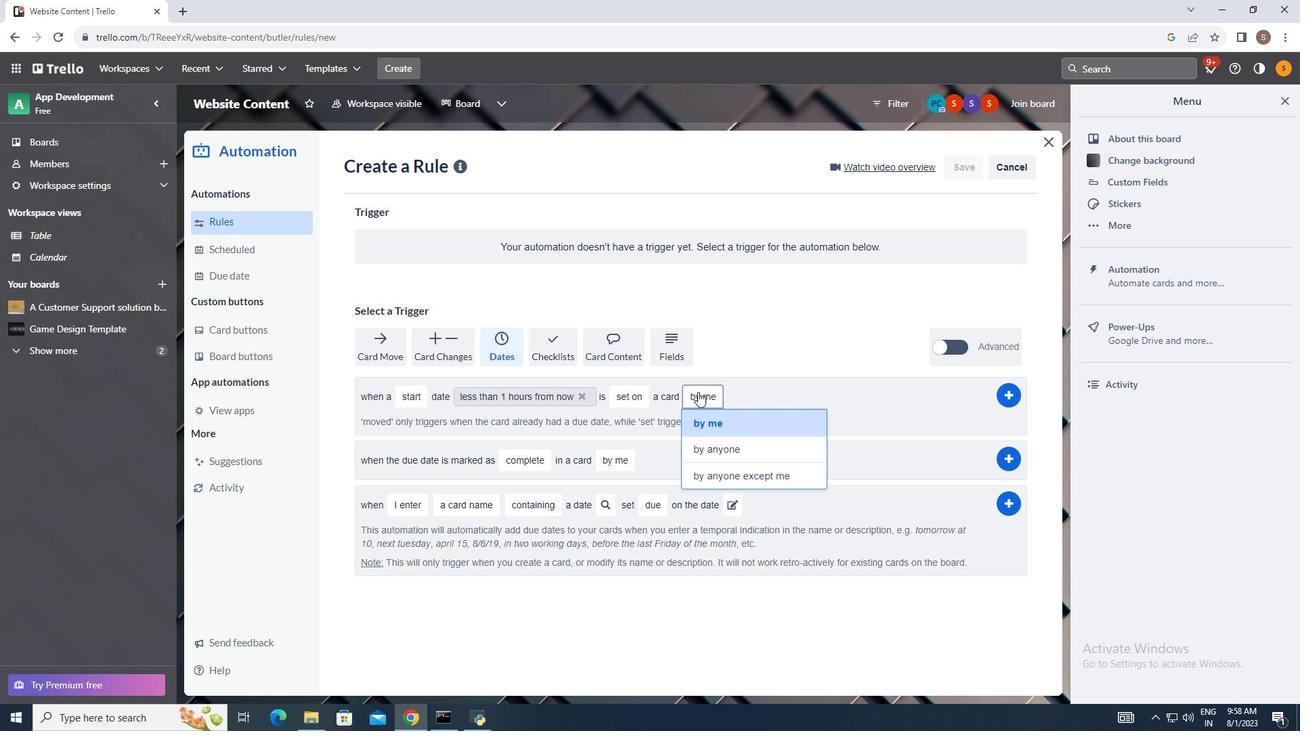 
Action: Mouse pressed left at (659, 386)
Screenshot: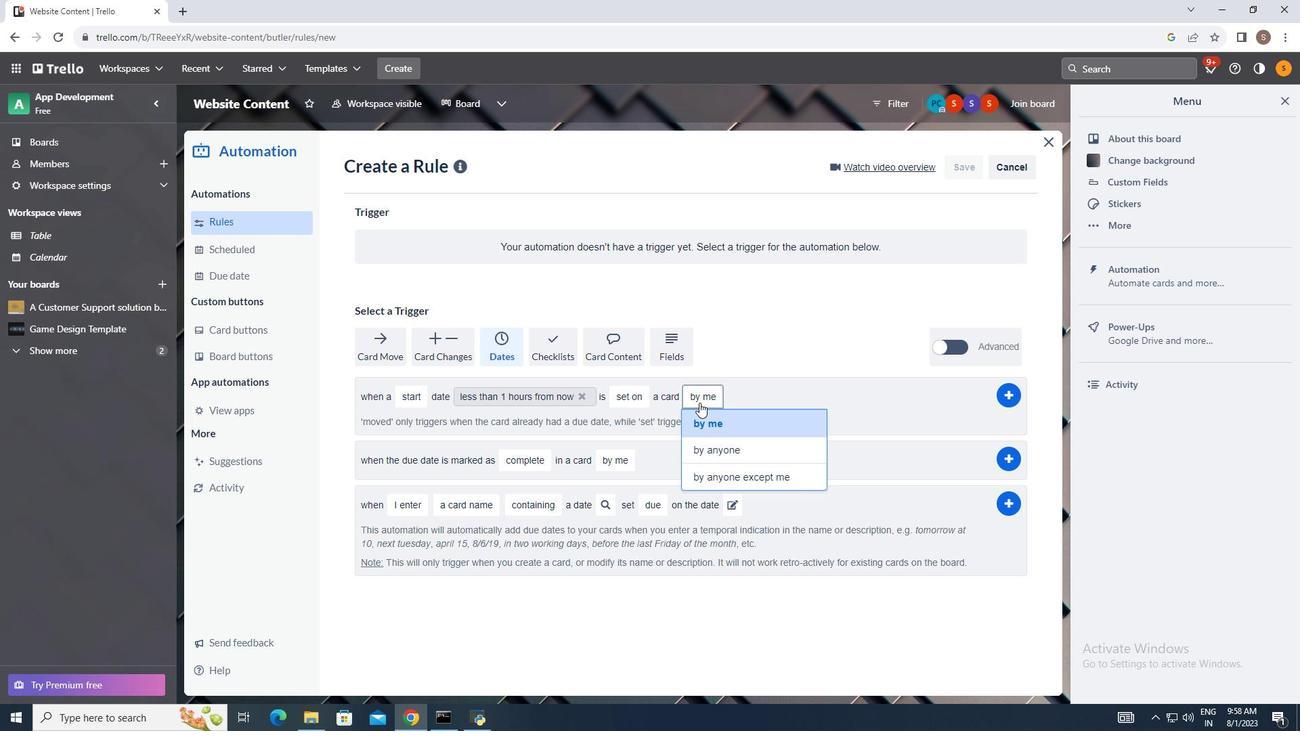
Action: Mouse moved to (672, 443)
Screenshot: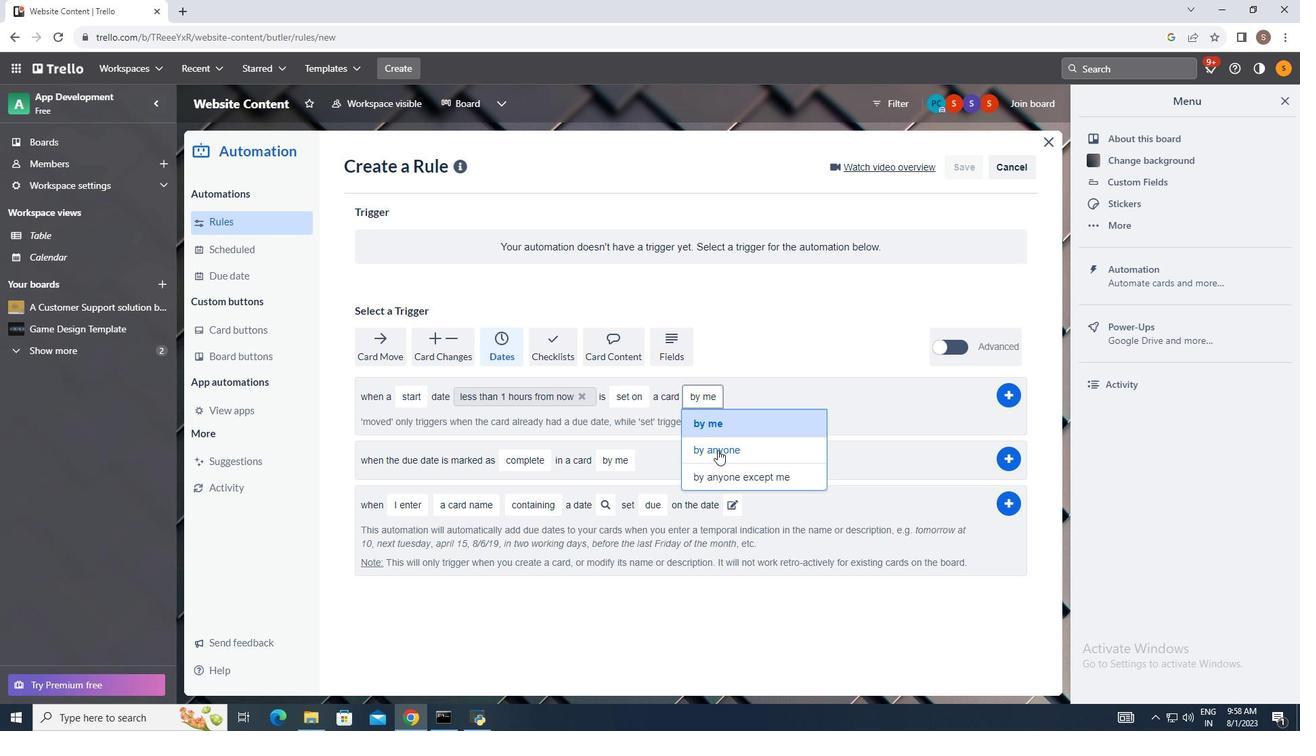 
Action: Mouse pressed left at (672, 443)
Screenshot: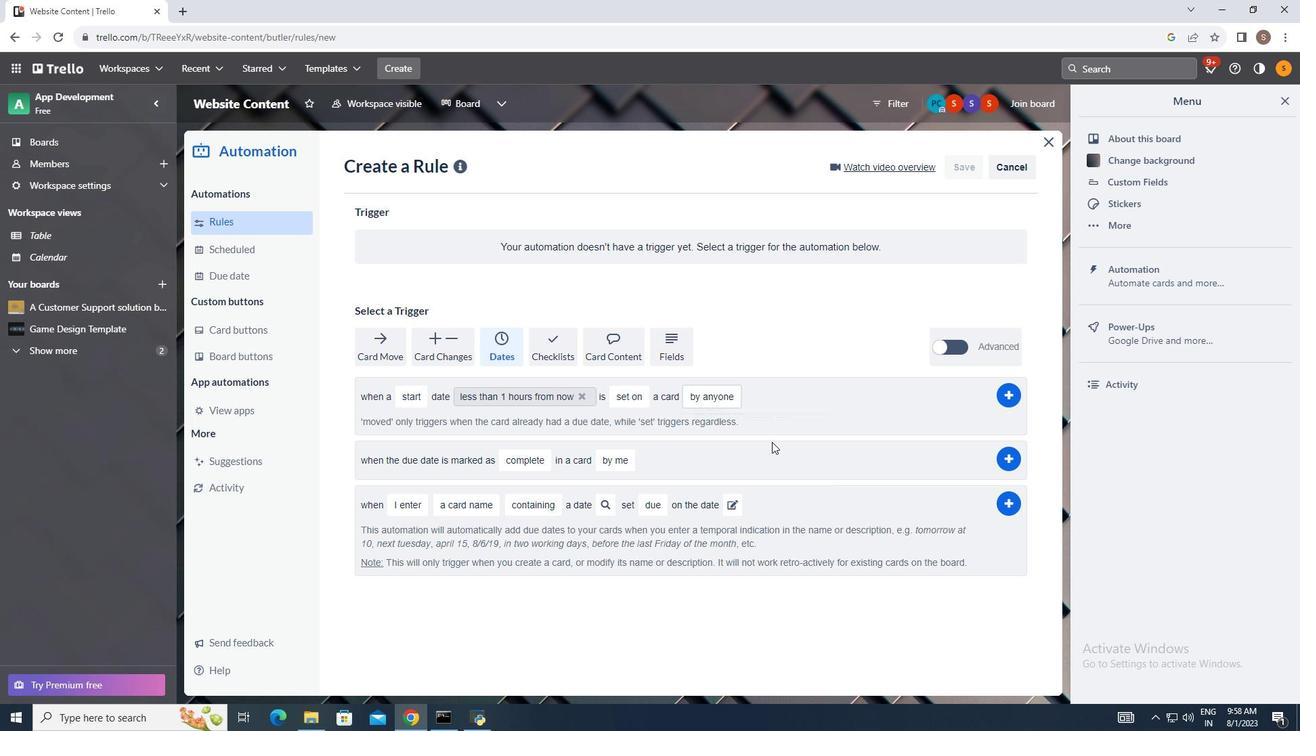 
Action: Mouse moved to (862, 384)
Screenshot: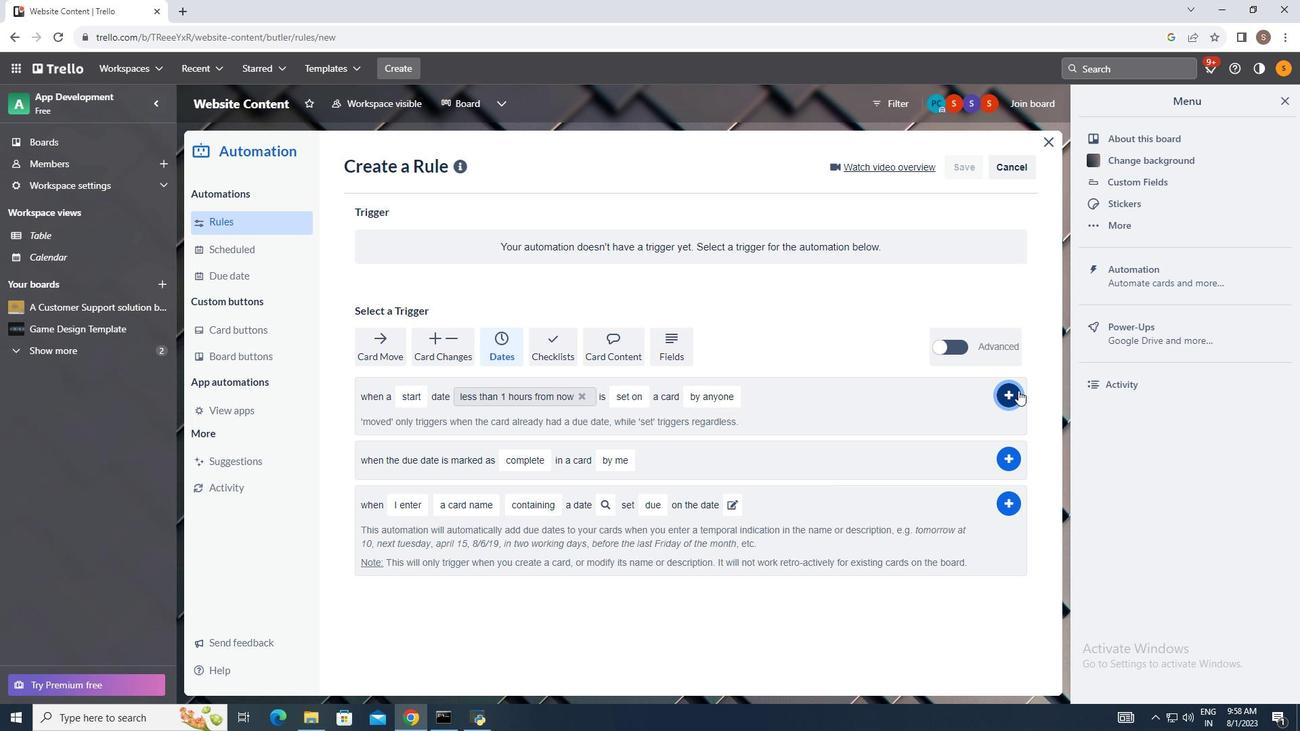
Action: Mouse pressed left at (862, 384)
Screenshot: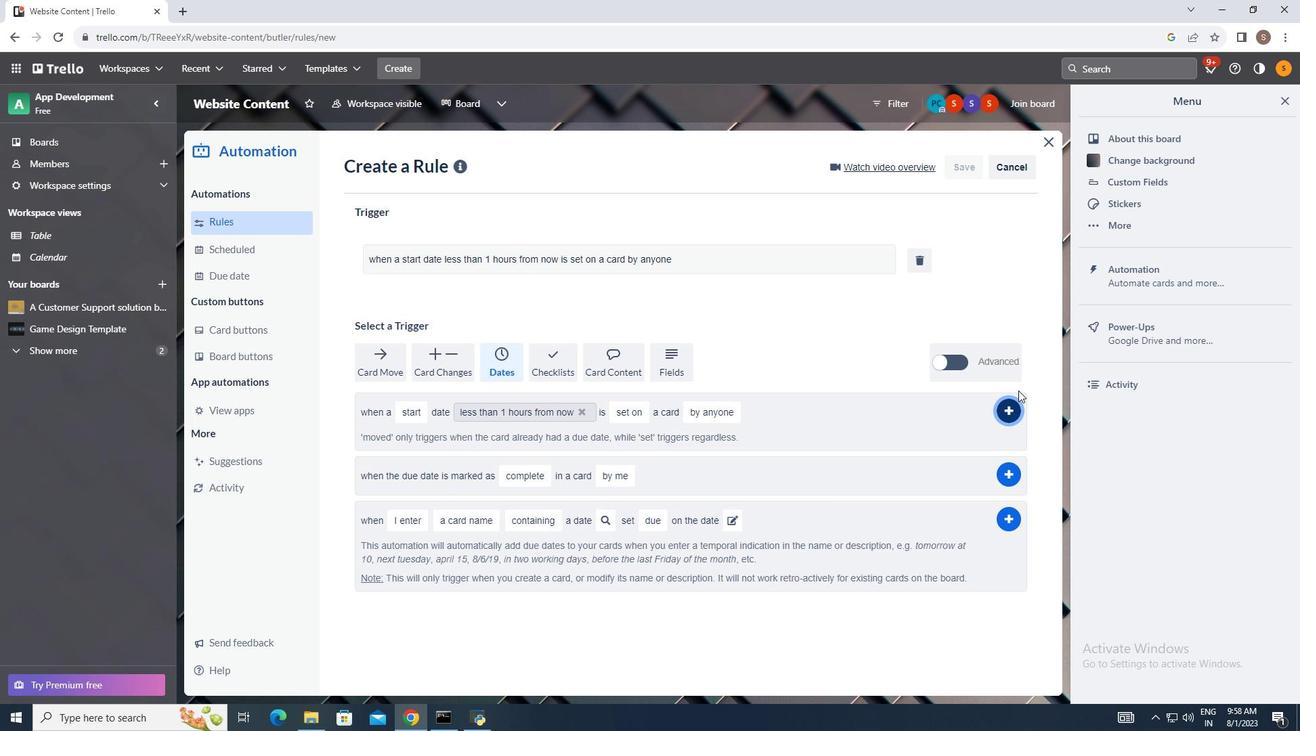 
Action: Mouse moved to (699, 279)
Screenshot: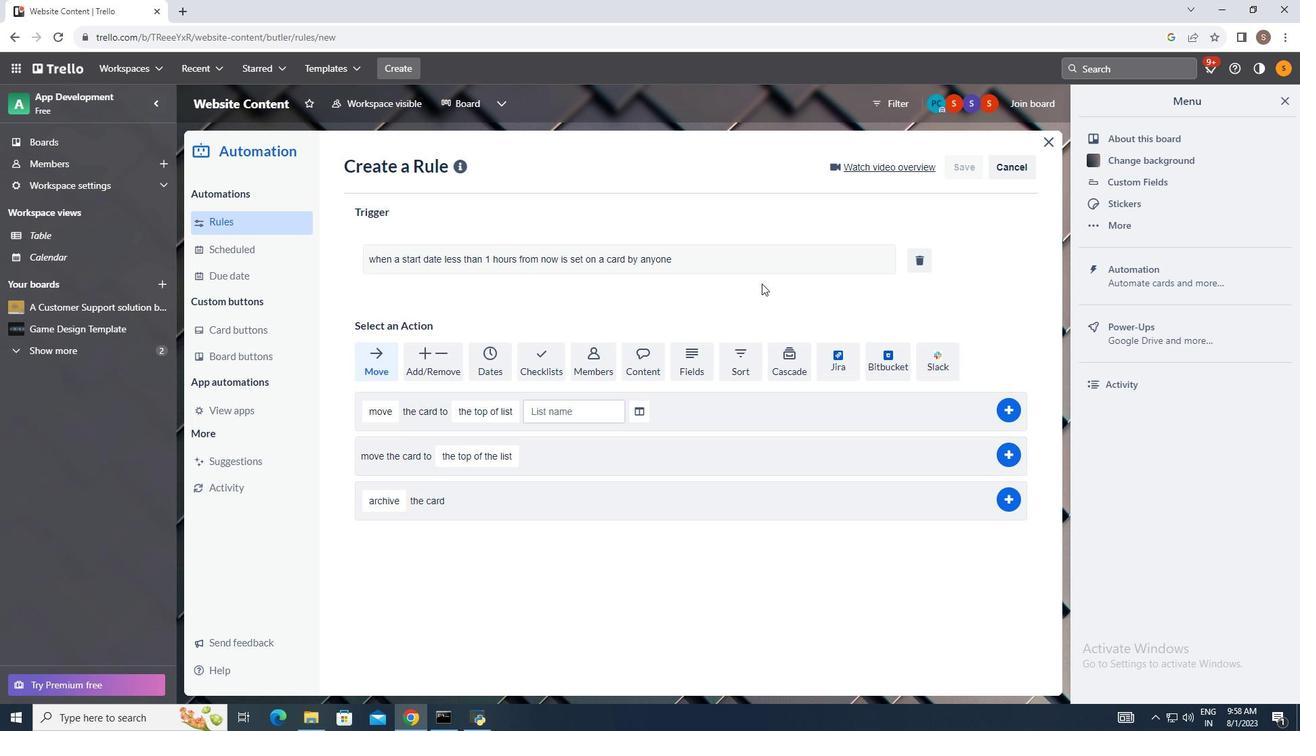 
